 Task: Look for space in Kasrāwad, India from 3rd August, 2023 to 17th August, 2023 for 3 adults, 1 child in price range Rs.3000 to Rs.15000. Place can be entire place with 3 bedrooms having 4 beds and 2 bathrooms. Property type can be house, flat, guest house. Amenities needed are: wifi. Booking option can be shelf check-in. Required host language is English.
Action: Mouse moved to (483, 86)
Screenshot: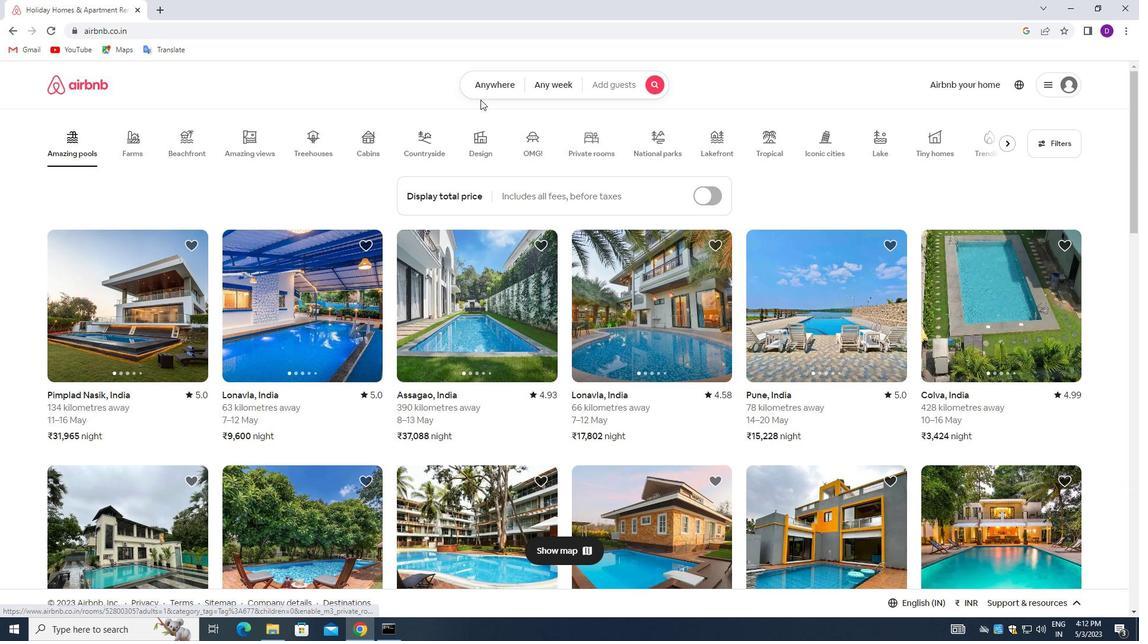 
Action: Mouse pressed left at (483, 86)
Screenshot: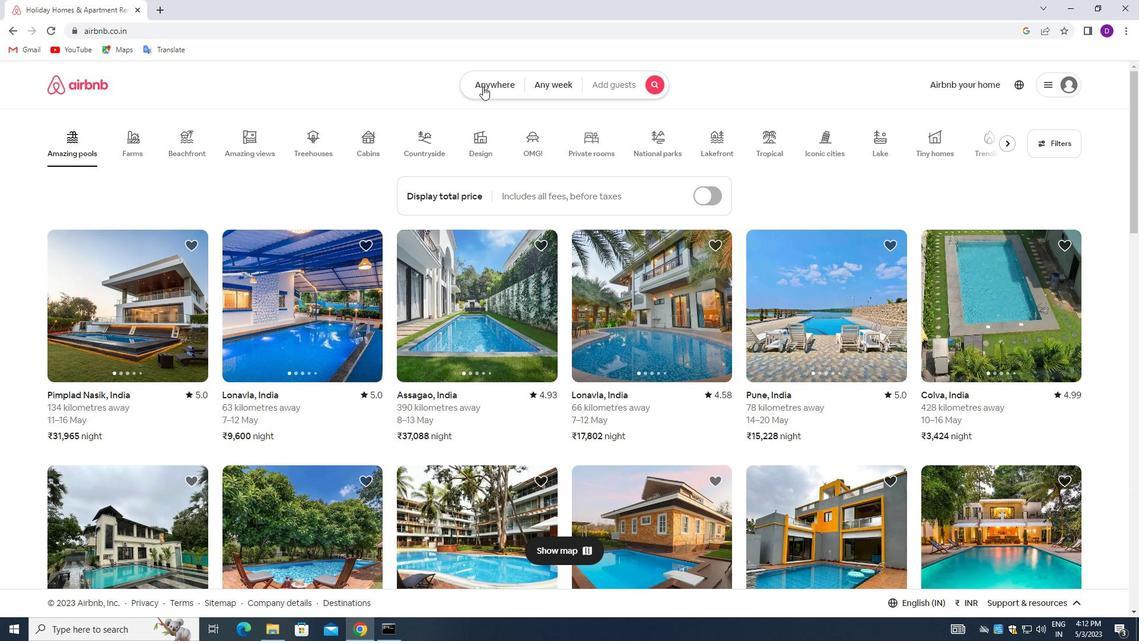
Action: Mouse moved to (372, 133)
Screenshot: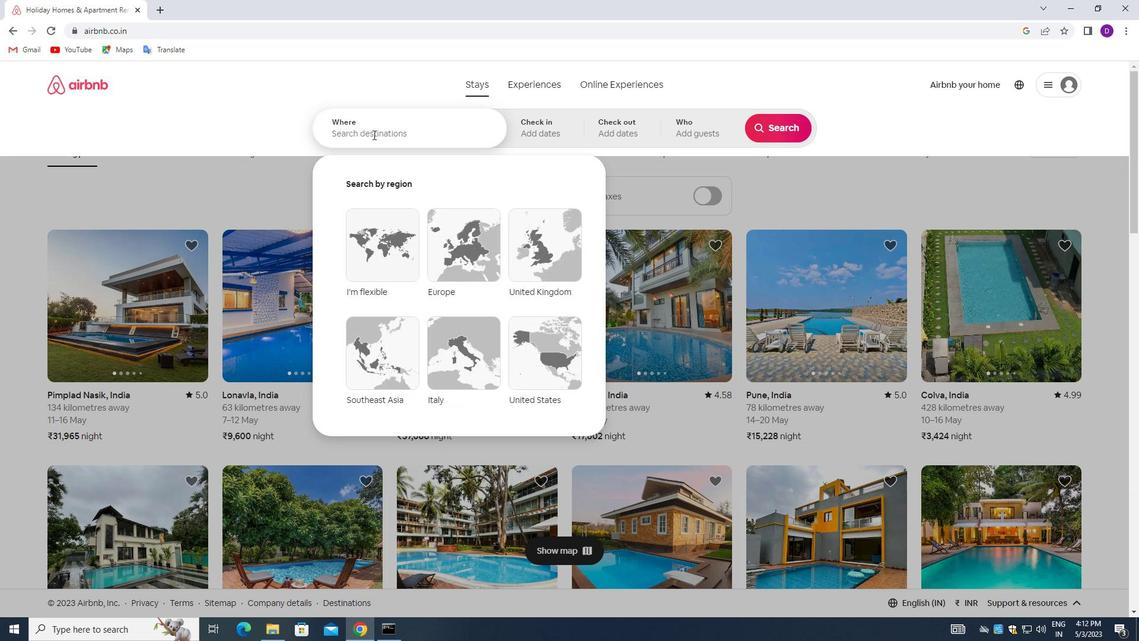 
Action: Mouse pressed left at (372, 133)
Screenshot: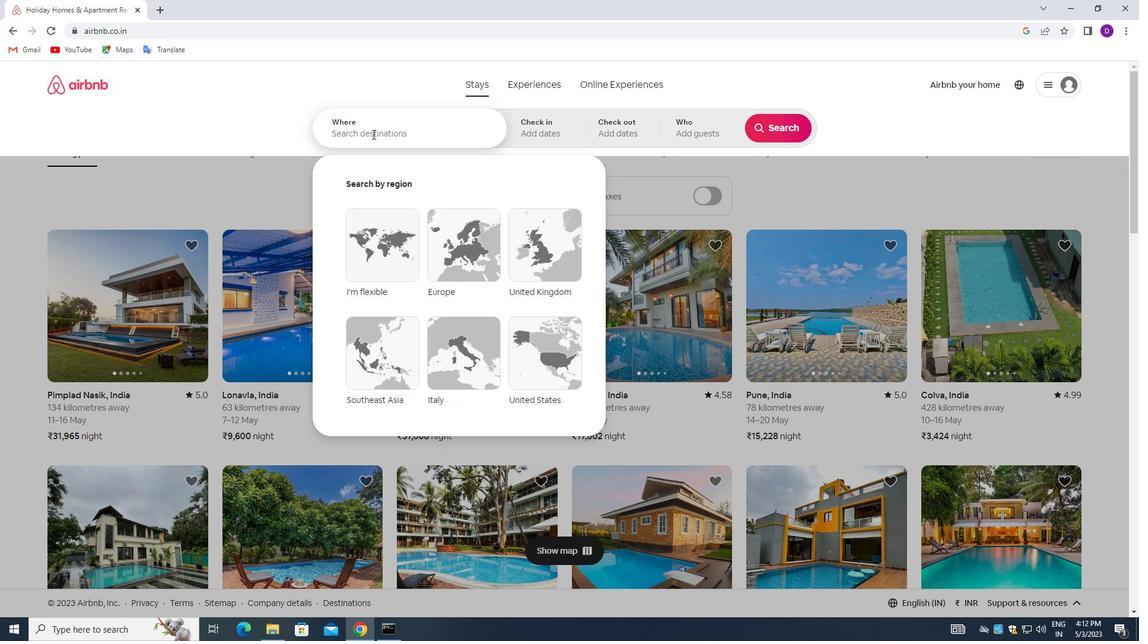 
Action: Mouse moved to (269, 129)
Screenshot: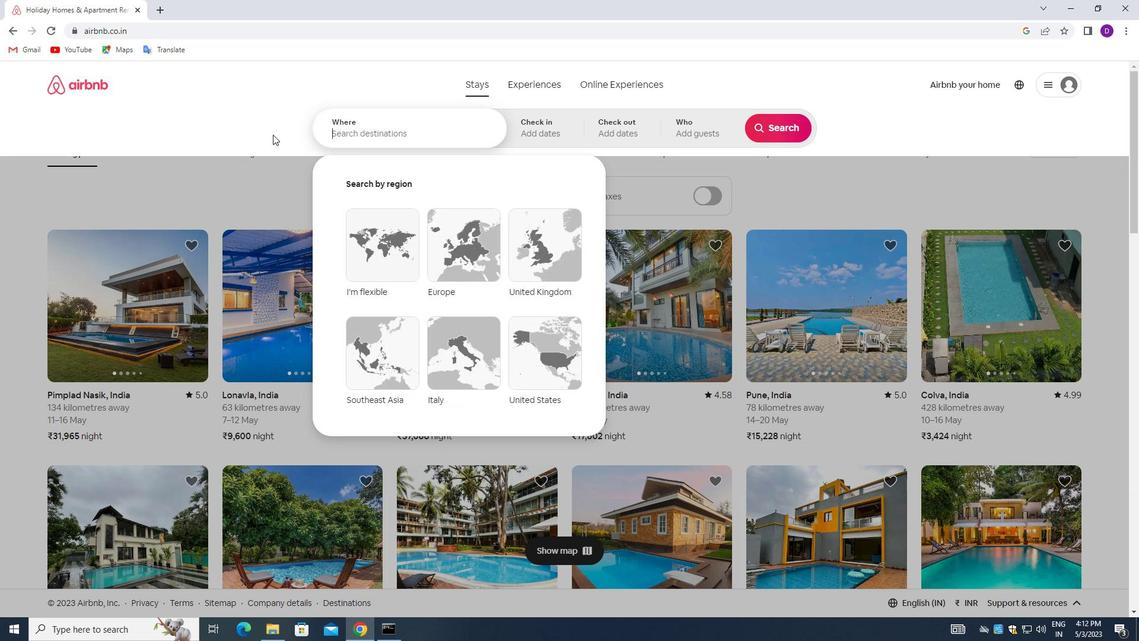 
Action: Key pressed <Key.shift>KASRAWAD,<Key.space><Key.shift>INDIA<Key.enter>
Screenshot: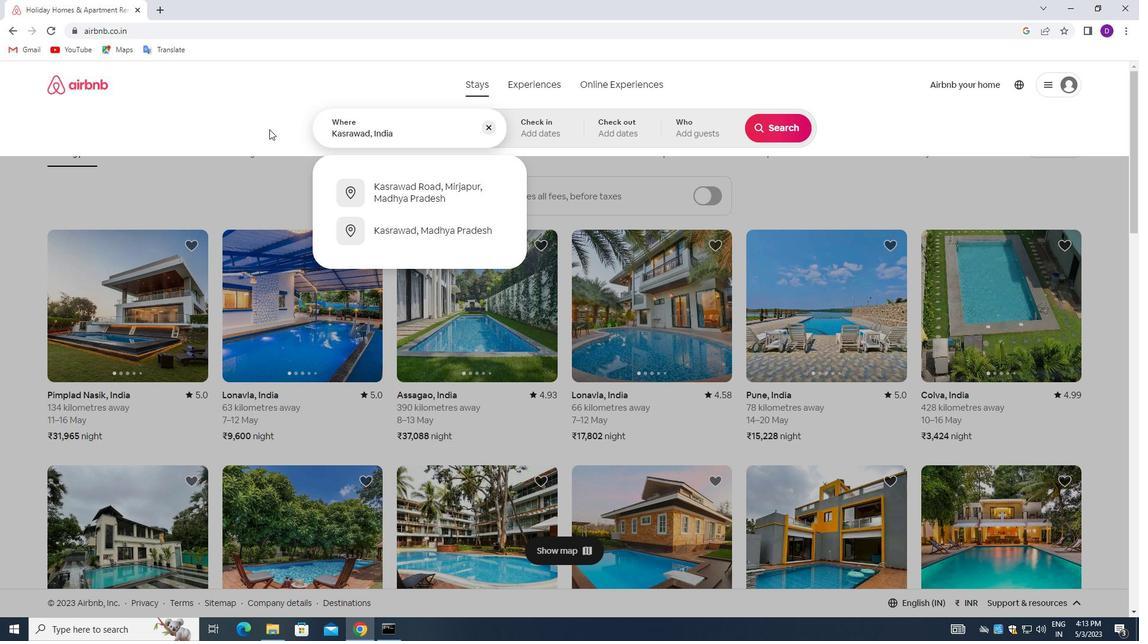 
Action: Mouse moved to (773, 226)
Screenshot: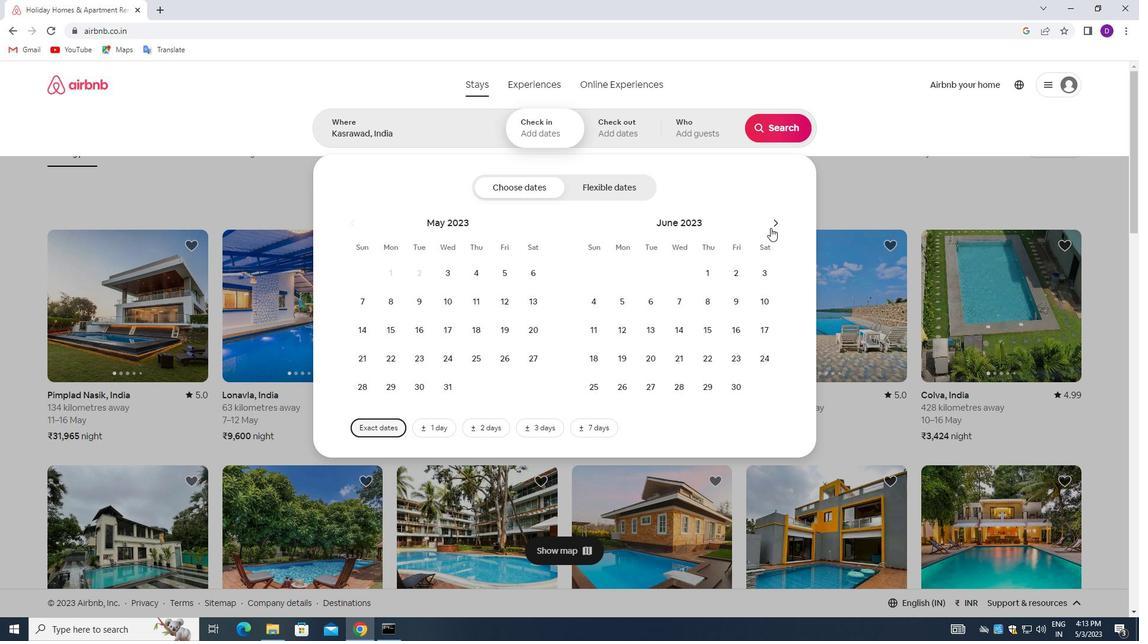
Action: Mouse pressed left at (773, 226)
Screenshot: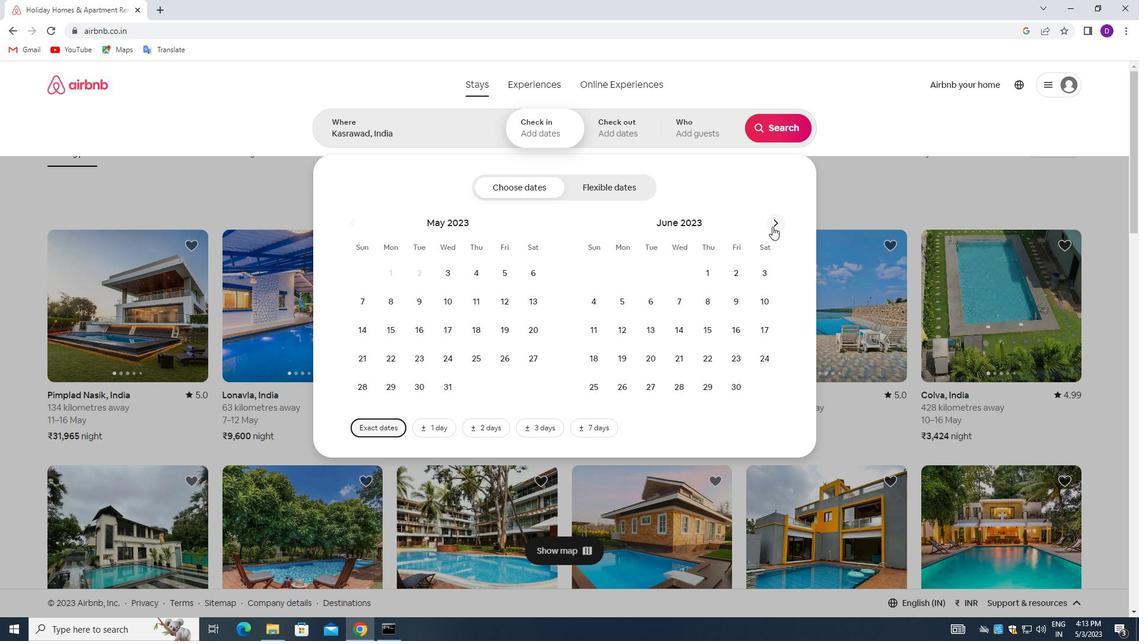 
Action: Mouse pressed left at (773, 226)
Screenshot: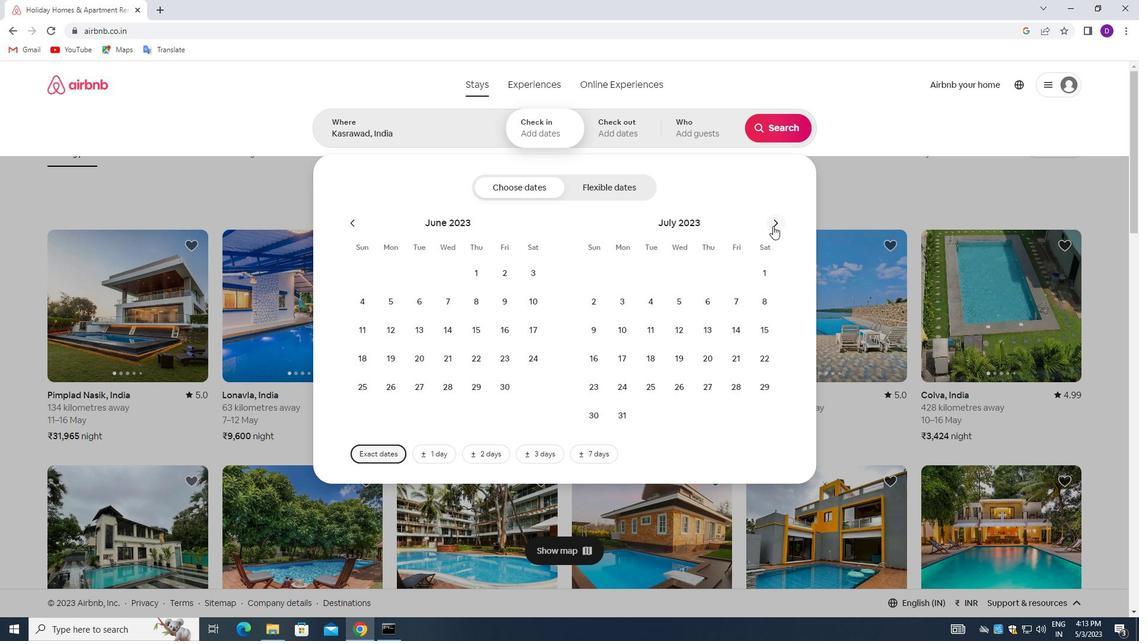 
Action: Mouse moved to (707, 274)
Screenshot: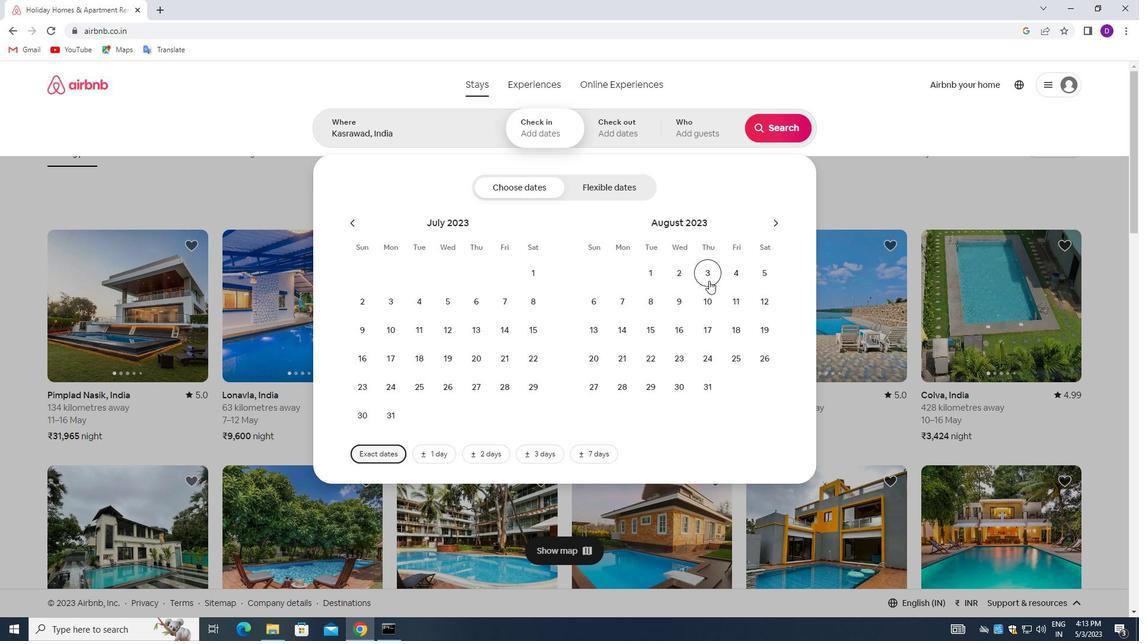 
Action: Mouse pressed left at (707, 274)
Screenshot: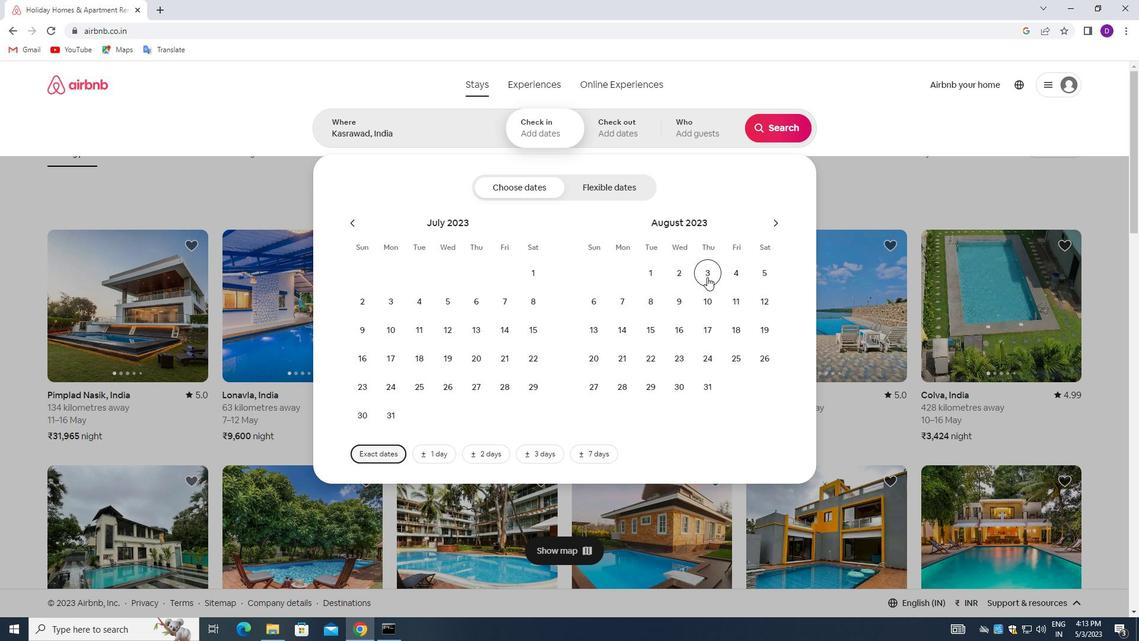 
Action: Mouse moved to (711, 324)
Screenshot: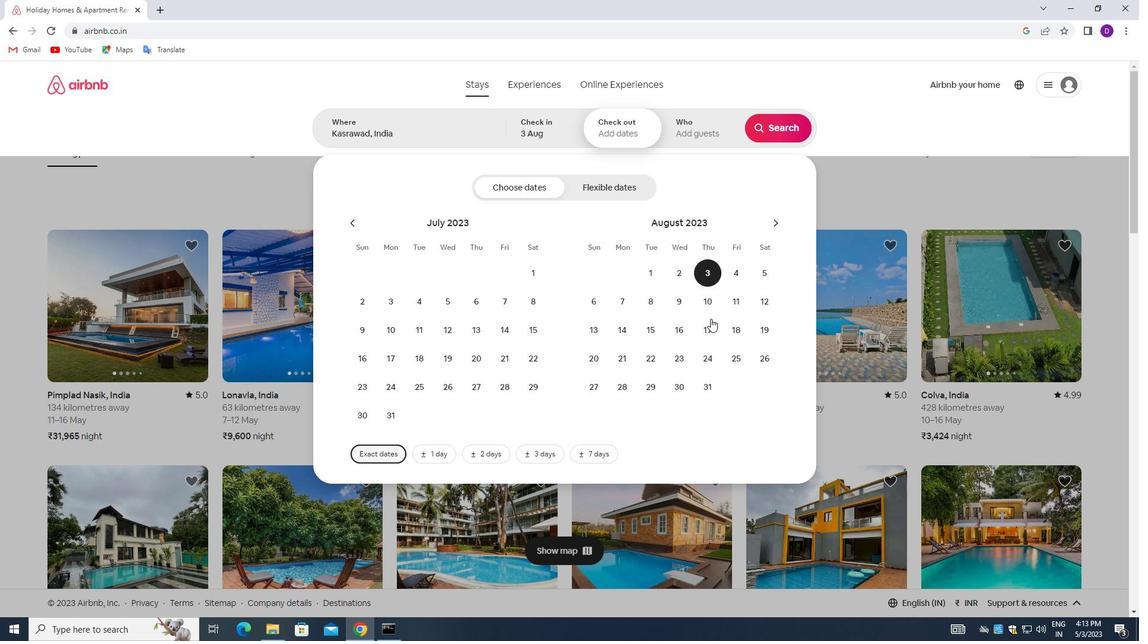 
Action: Mouse pressed left at (711, 324)
Screenshot: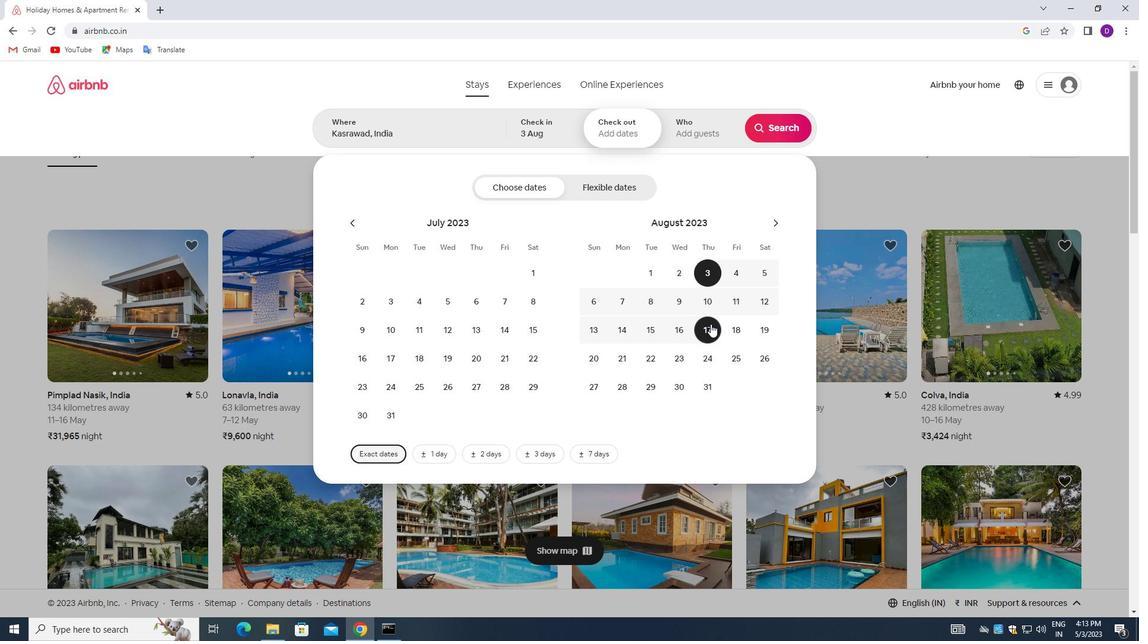 
Action: Mouse moved to (685, 128)
Screenshot: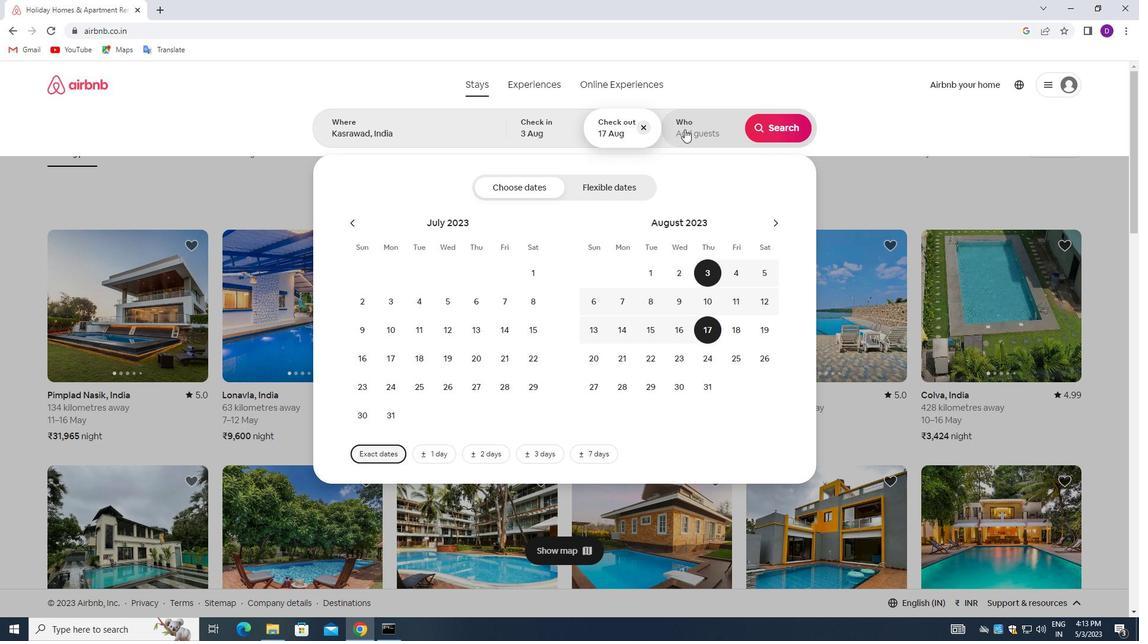 
Action: Mouse pressed left at (685, 128)
Screenshot: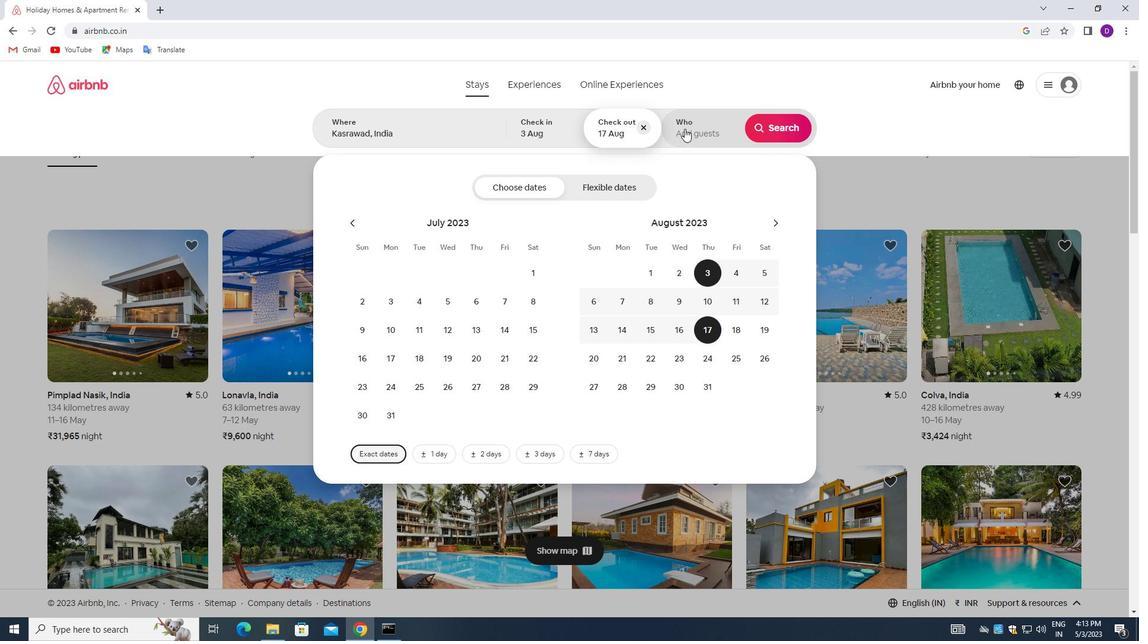 
Action: Mouse moved to (785, 193)
Screenshot: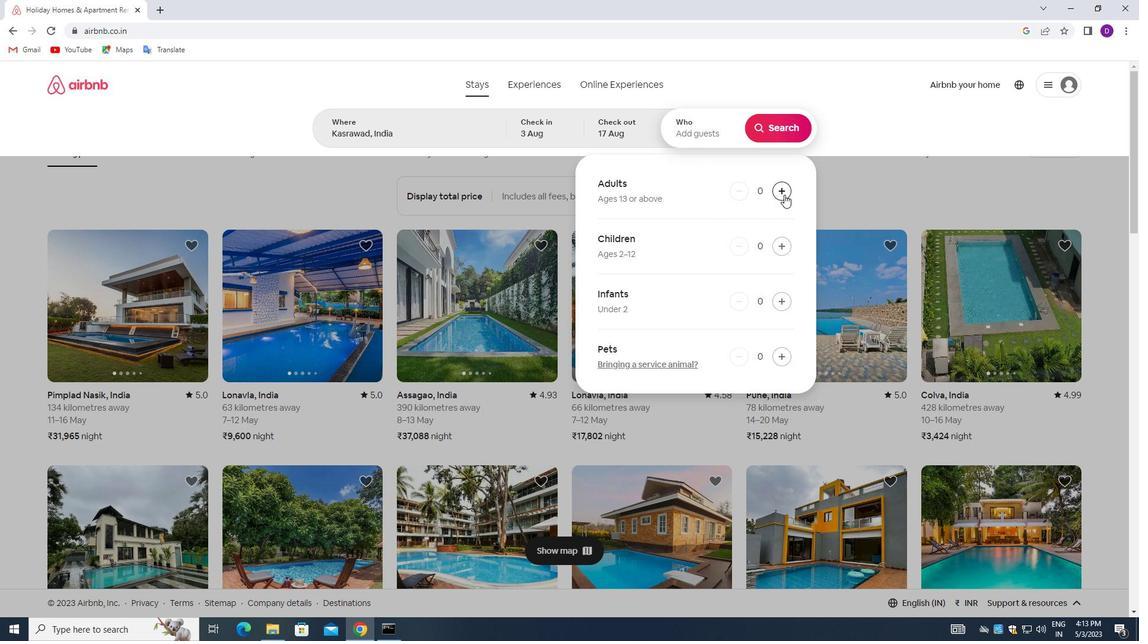 
Action: Mouse pressed left at (785, 193)
Screenshot: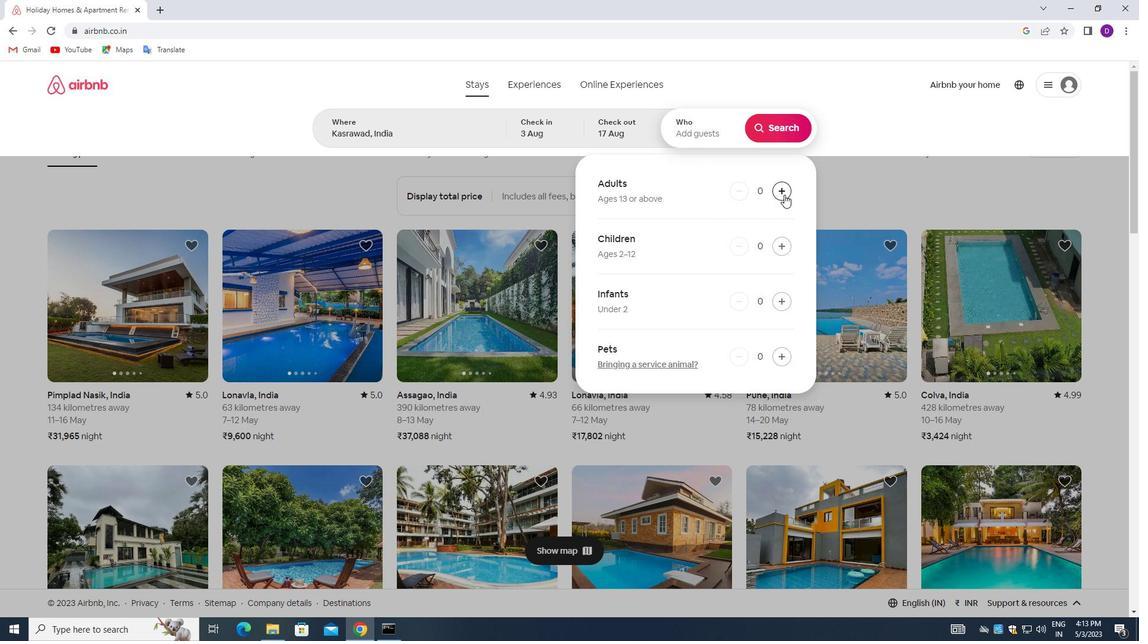 
Action: Mouse pressed left at (785, 193)
Screenshot: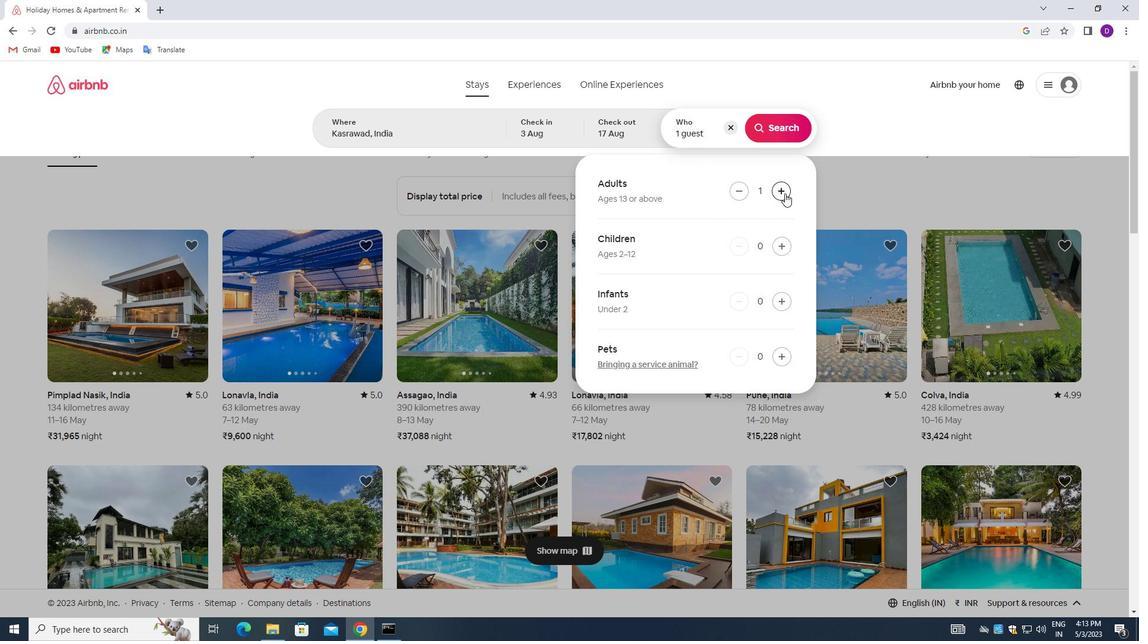 
Action: Mouse pressed left at (785, 193)
Screenshot: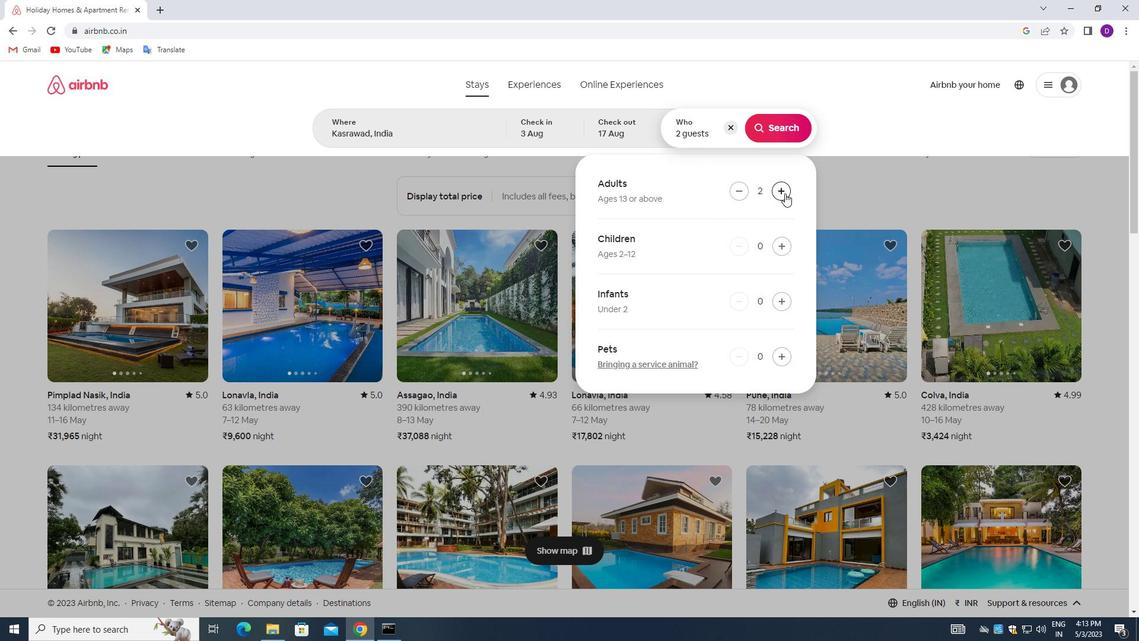 
Action: Mouse moved to (777, 245)
Screenshot: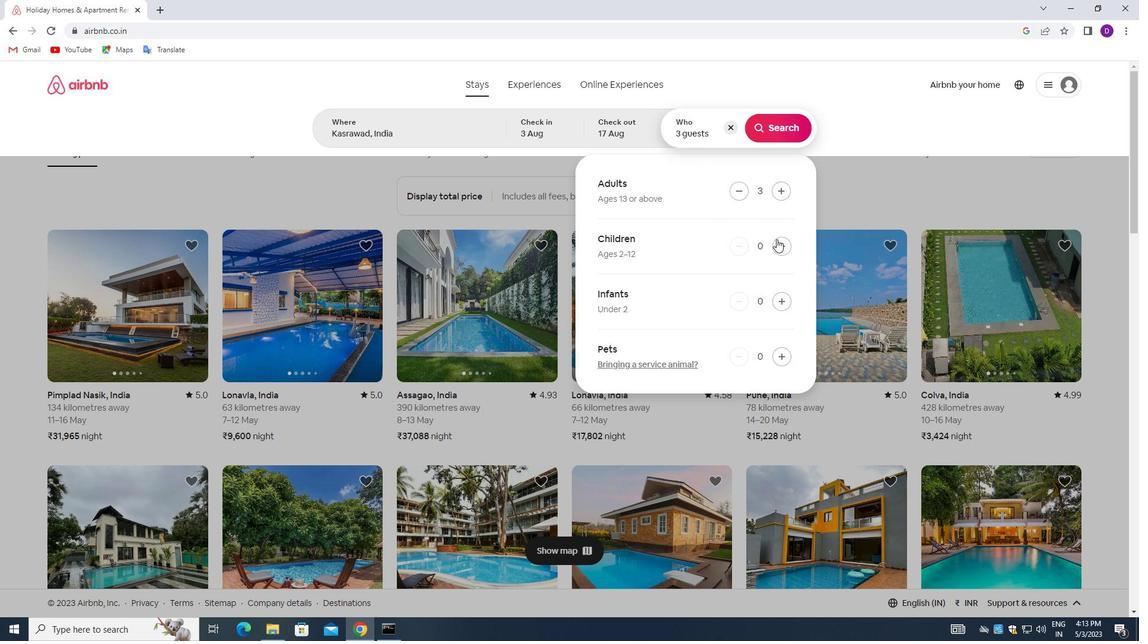 
Action: Mouse pressed left at (777, 245)
Screenshot: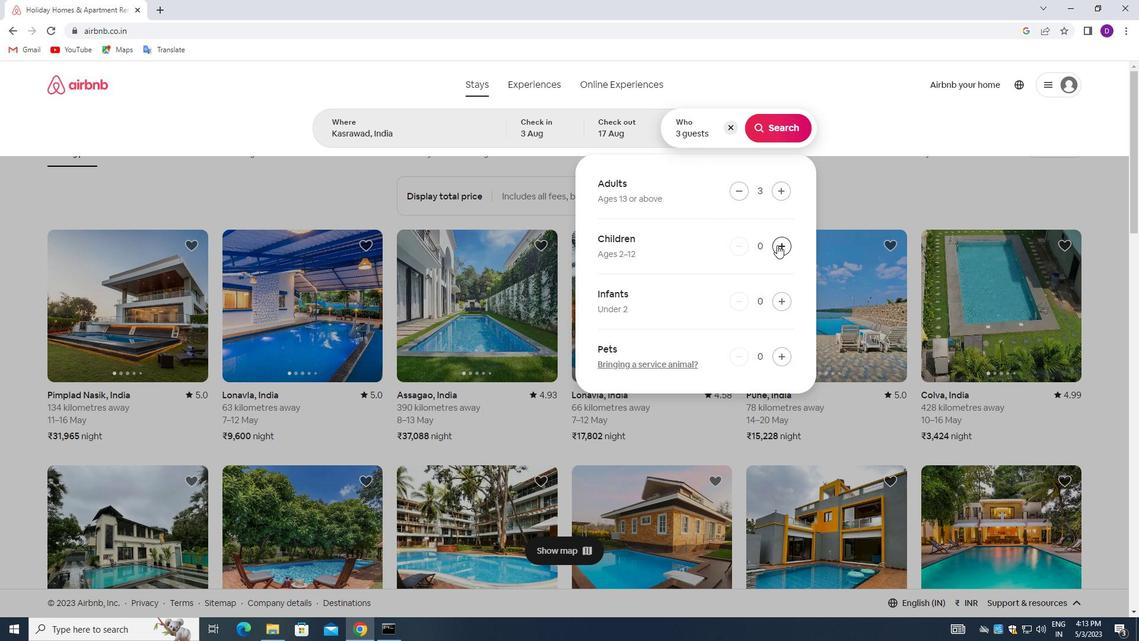 
Action: Mouse moved to (777, 125)
Screenshot: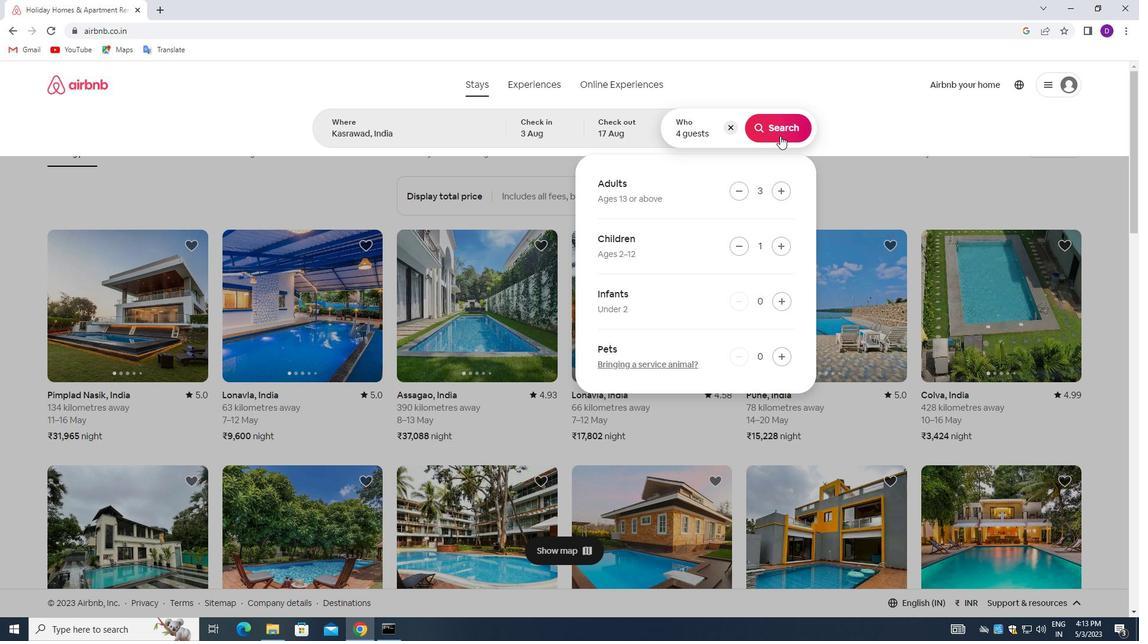 
Action: Mouse pressed left at (777, 125)
Screenshot: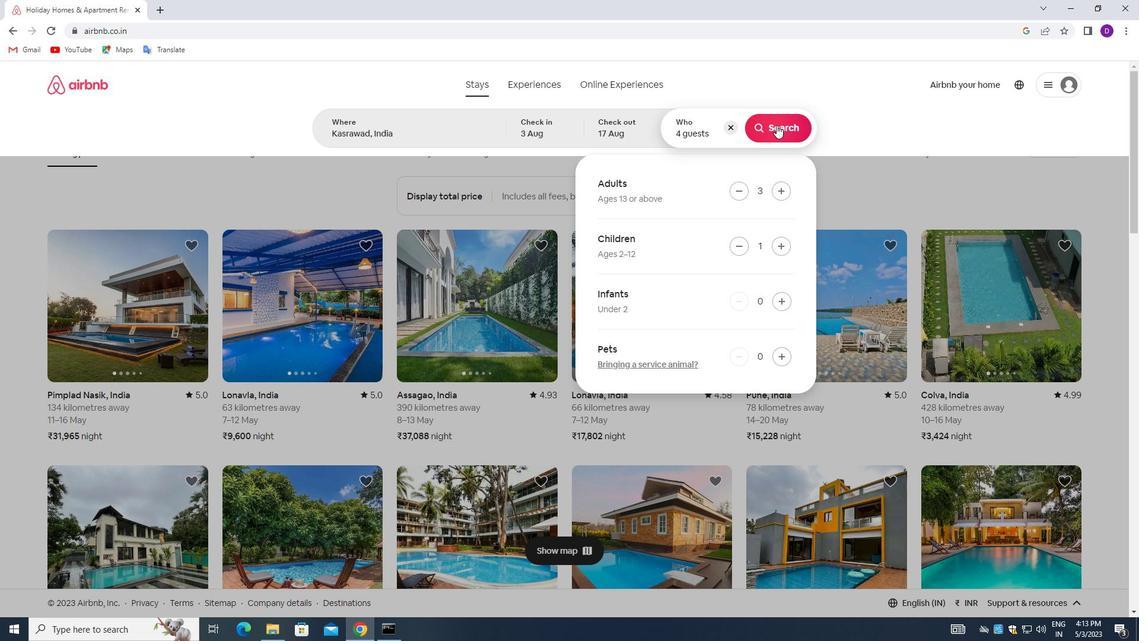 
Action: Mouse moved to (1074, 130)
Screenshot: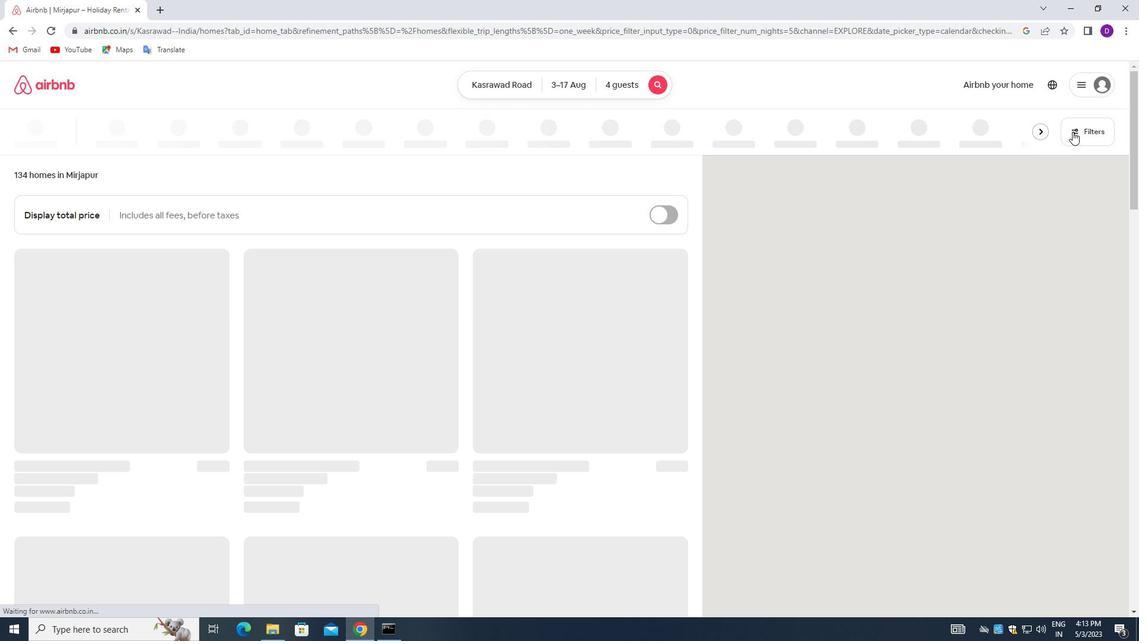 
Action: Mouse pressed left at (1074, 130)
Screenshot: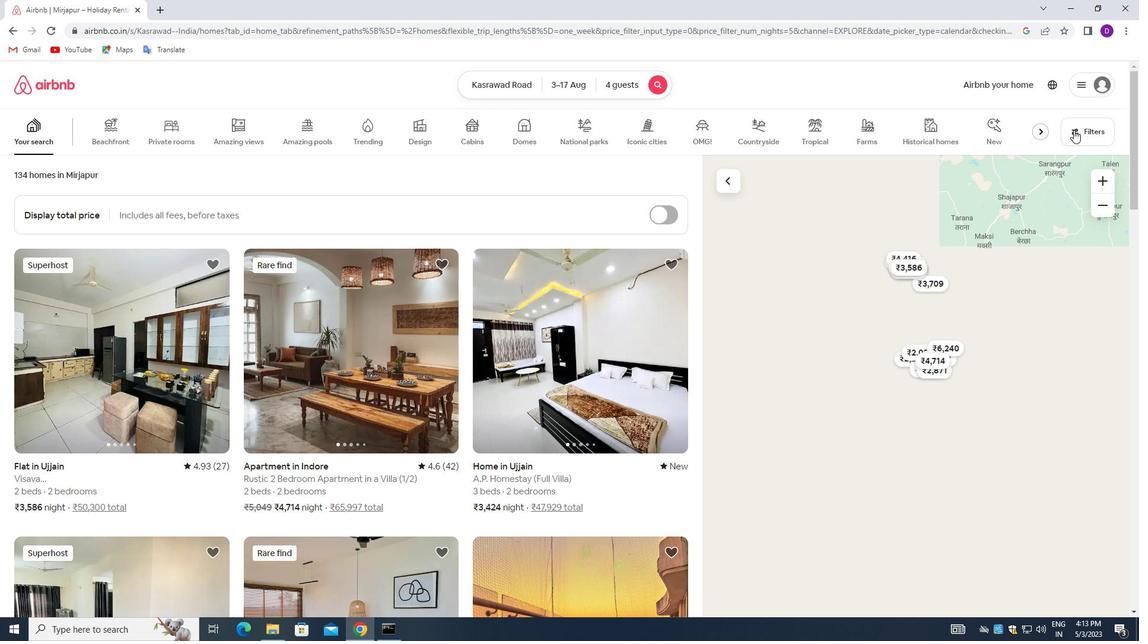 
Action: Mouse moved to (424, 283)
Screenshot: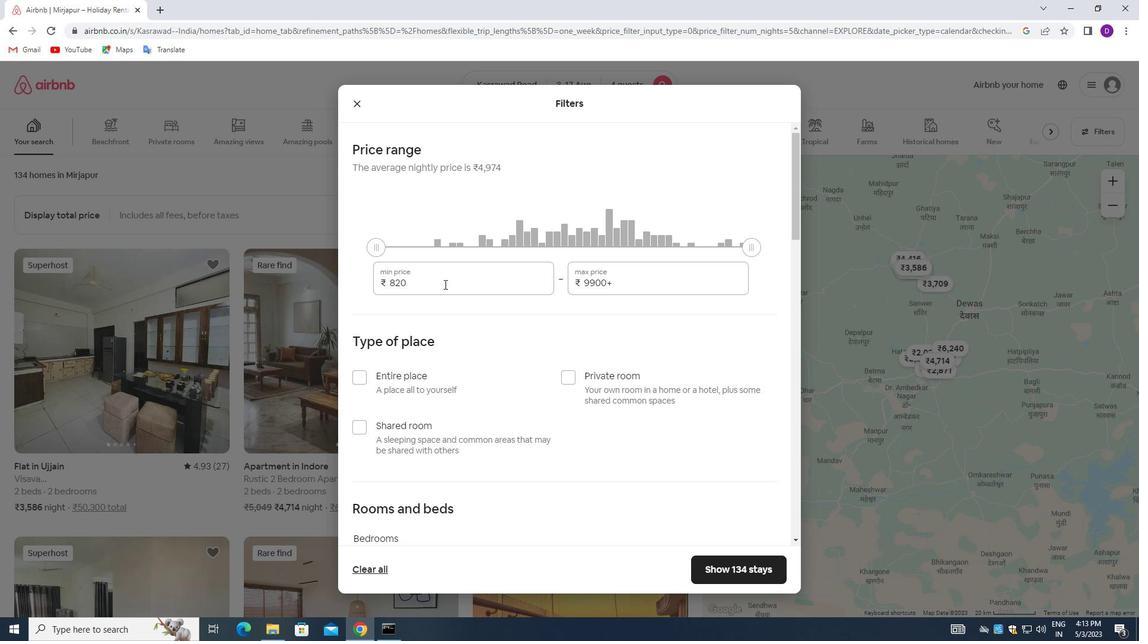 
Action: Mouse pressed left at (424, 283)
Screenshot: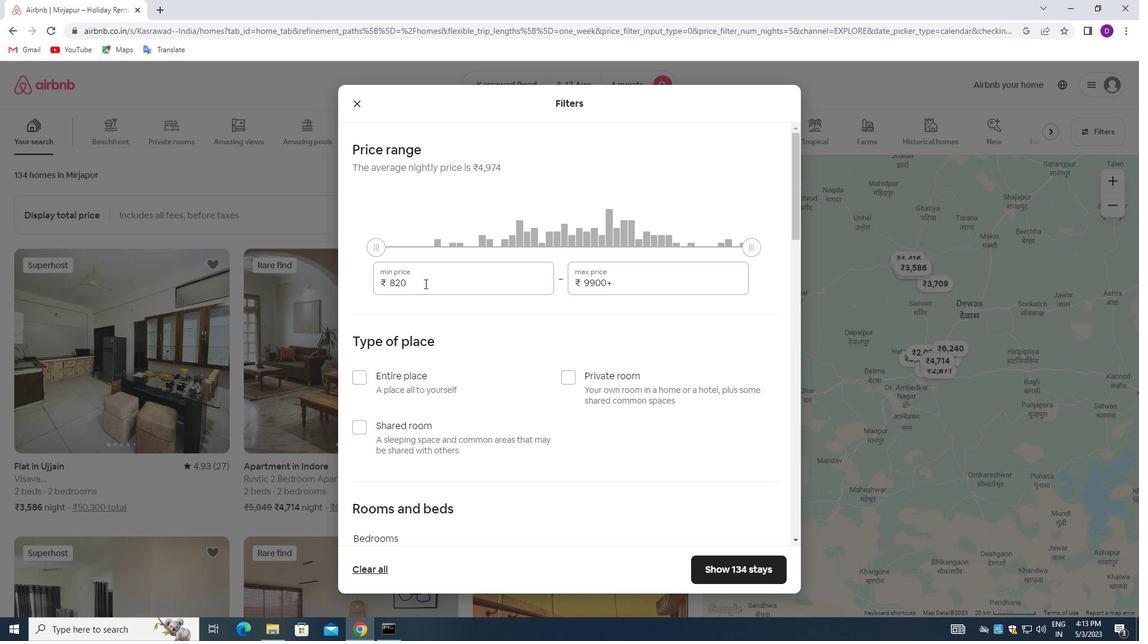 
Action: Mouse pressed left at (424, 283)
Screenshot: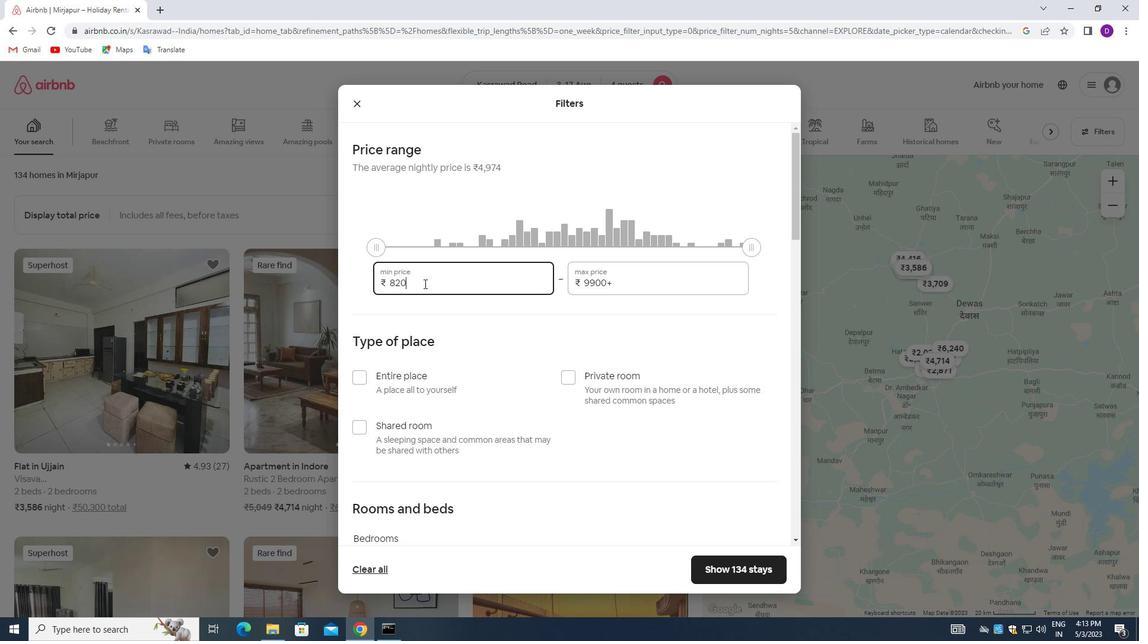 
Action: Key pressed 3000<Key.tab>15000
Screenshot: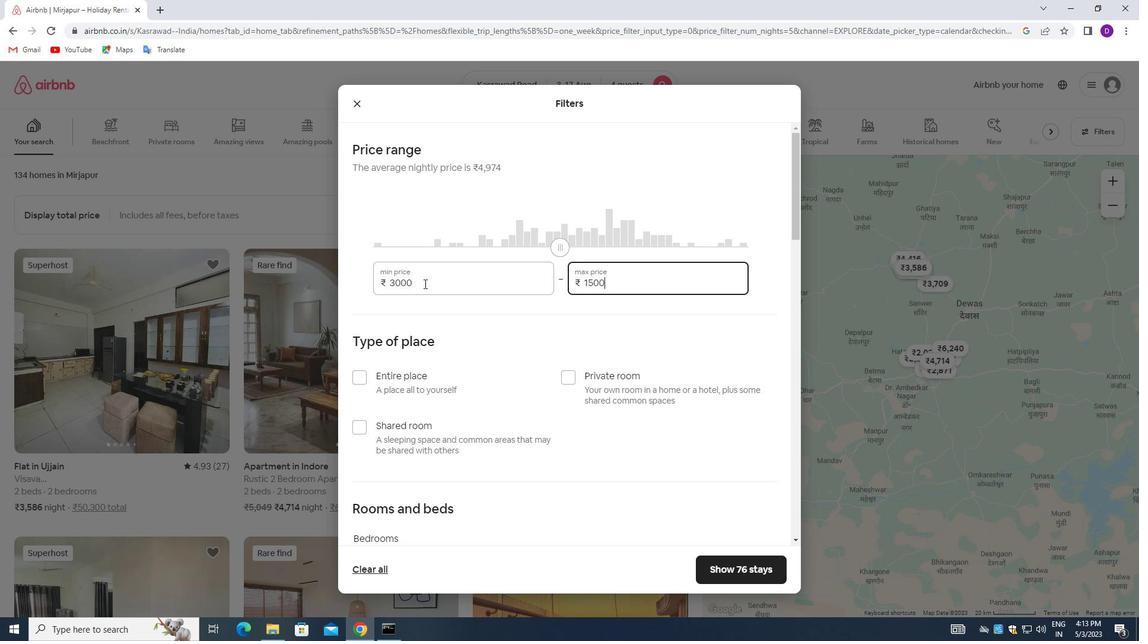 
Action: Mouse moved to (424, 286)
Screenshot: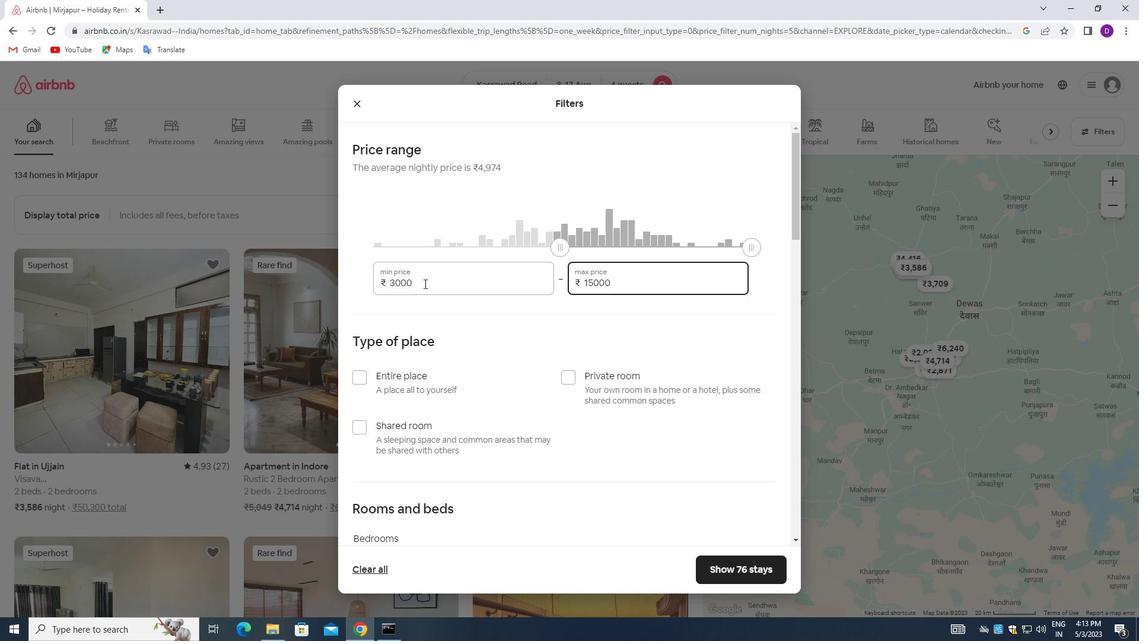 
Action: Mouse scrolled (424, 286) with delta (0, 0)
Screenshot: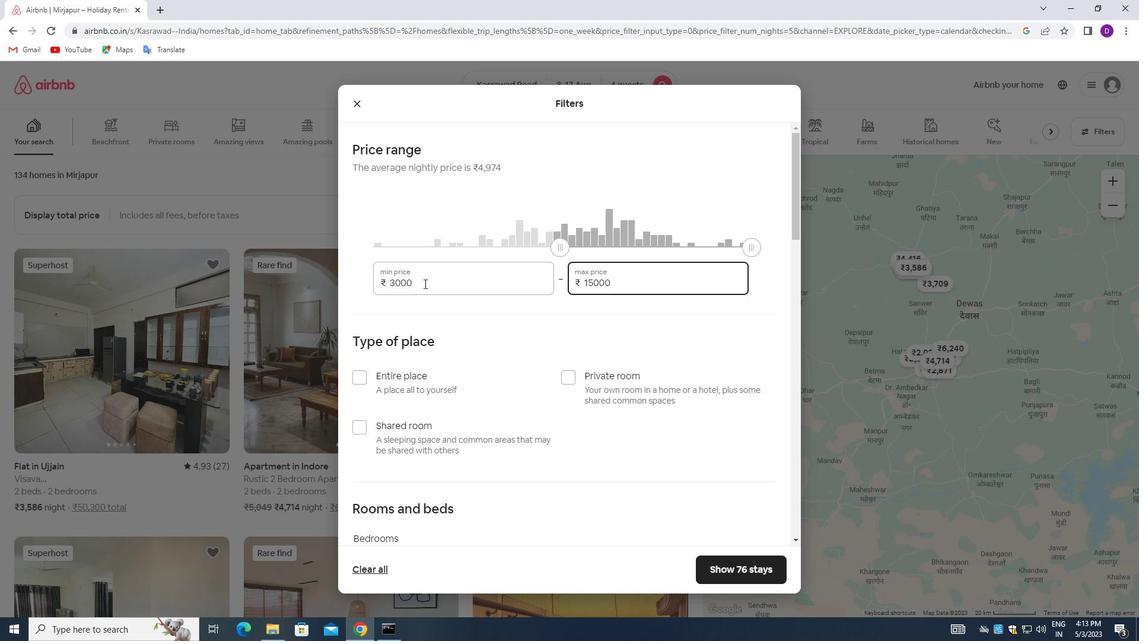 
Action: Mouse moved to (425, 290)
Screenshot: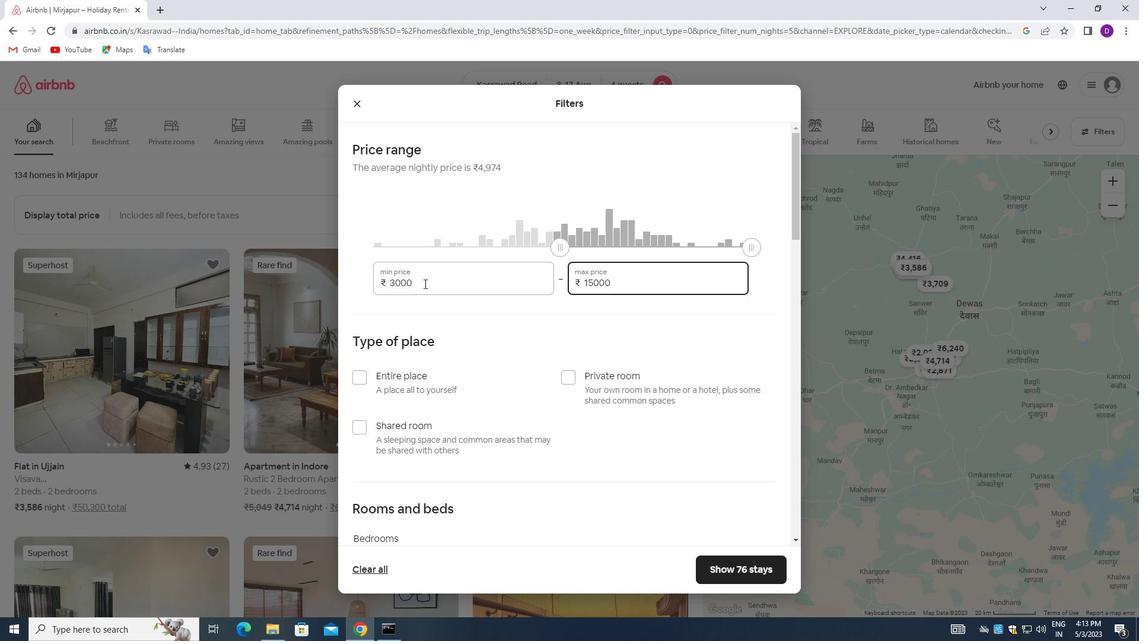 
Action: Mouse scrolled (425, 289) with delta (0, 0)
Screenshot: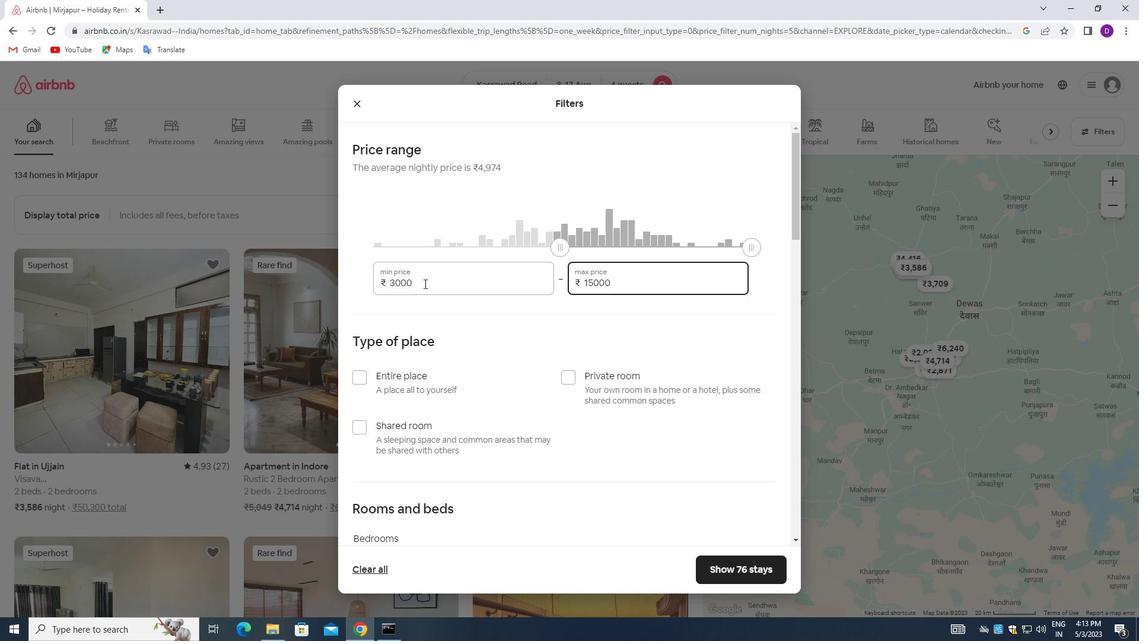 
Action: Mouse moved to (356, 254)
Screenshot: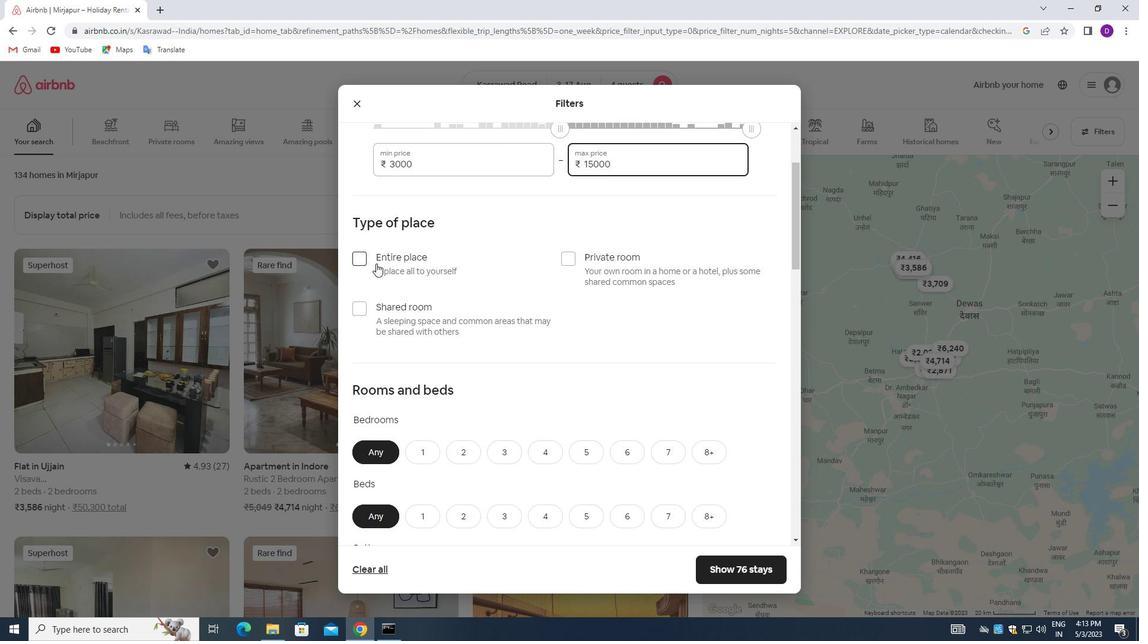 
Action: Mouse pressed left at (356, 254)
Screenshot: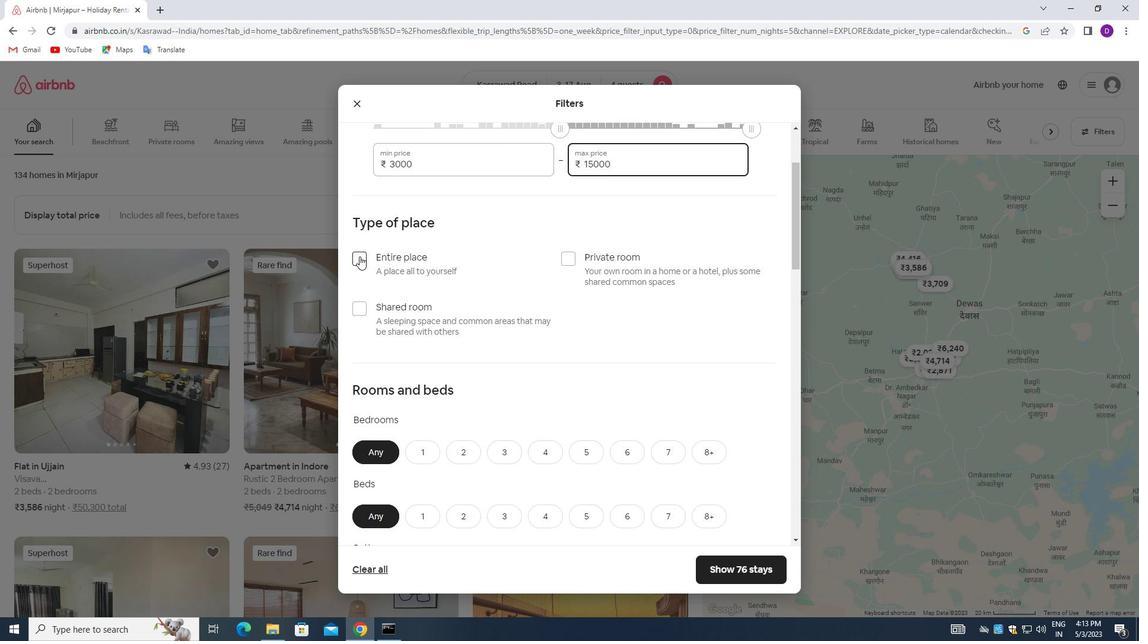 
Action: Mouse moved to (491, 272)
Screenshot: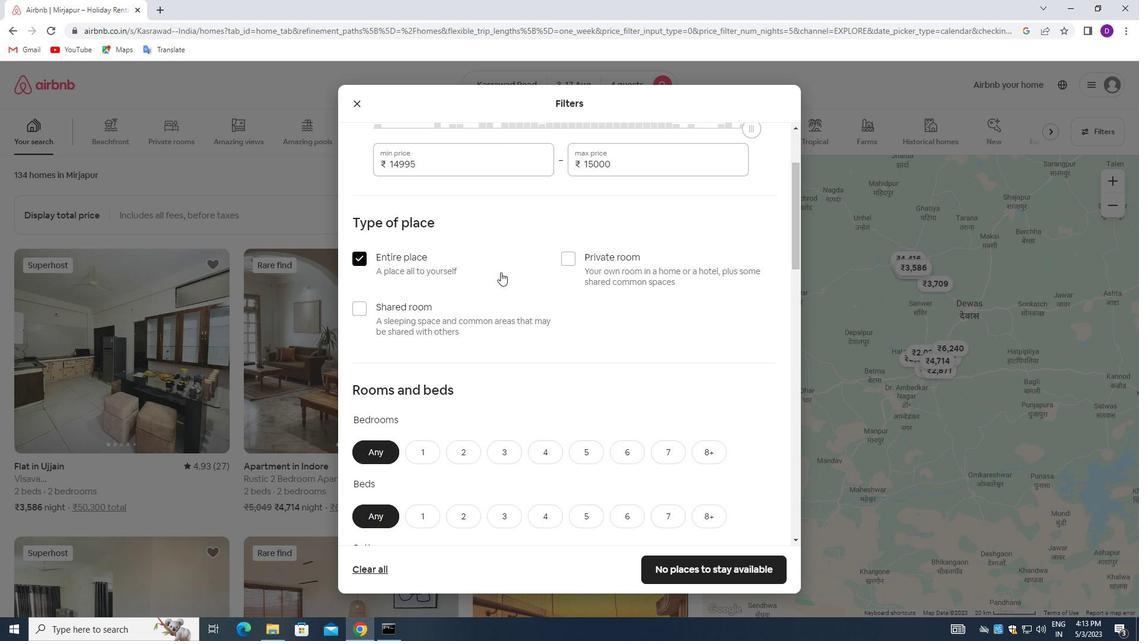 
Action: Mouse scrolled (491, 271) with delta (0, 0)
Screenshot: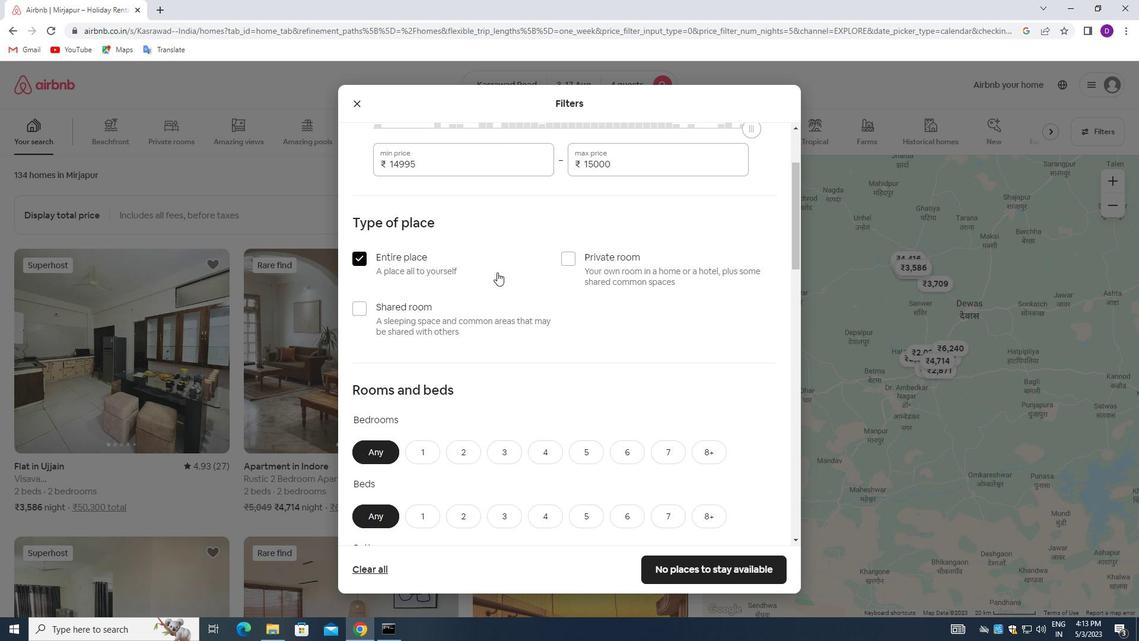 
Action: Mouse scrolled (491, 271) with delta (0, 0)
Screenshot: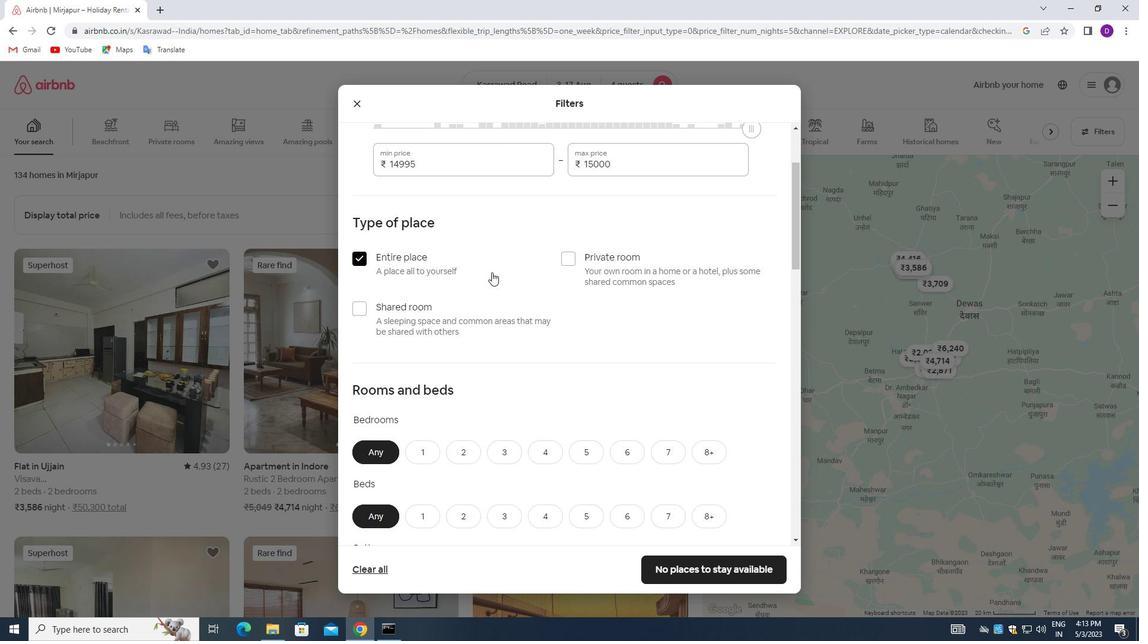 
Action: Mouse scrolled (491, 271) with delta (0, 0)
Screenshot: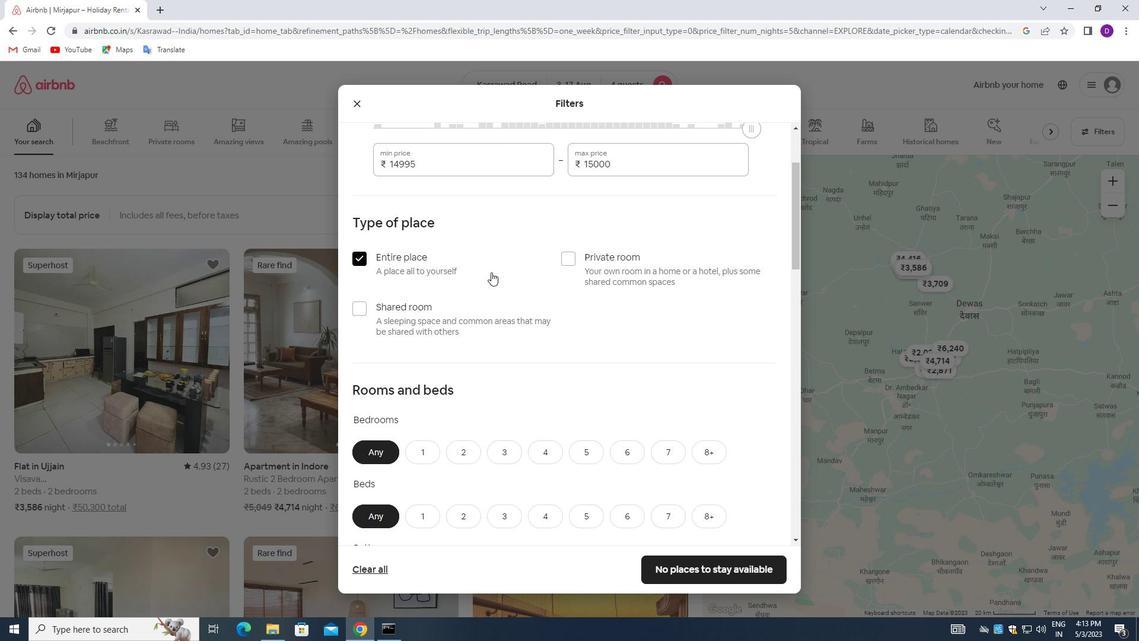 
Action: Mouse moved to (504, 272)
Screenshot: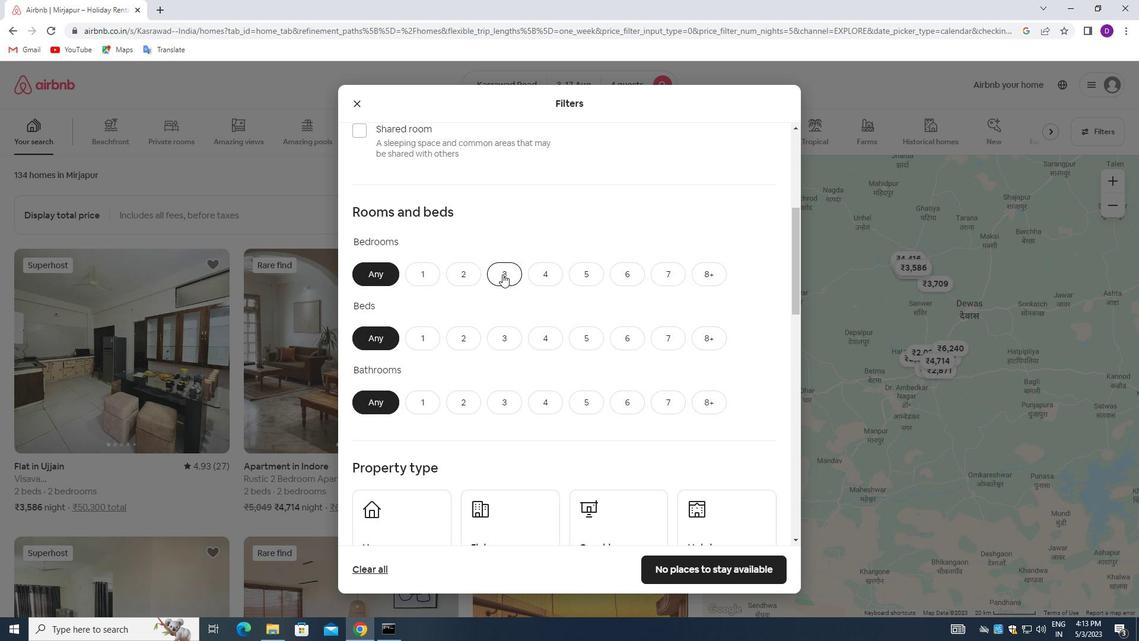 
Action: Mouse pressed left at (504, 272)
Screenshot: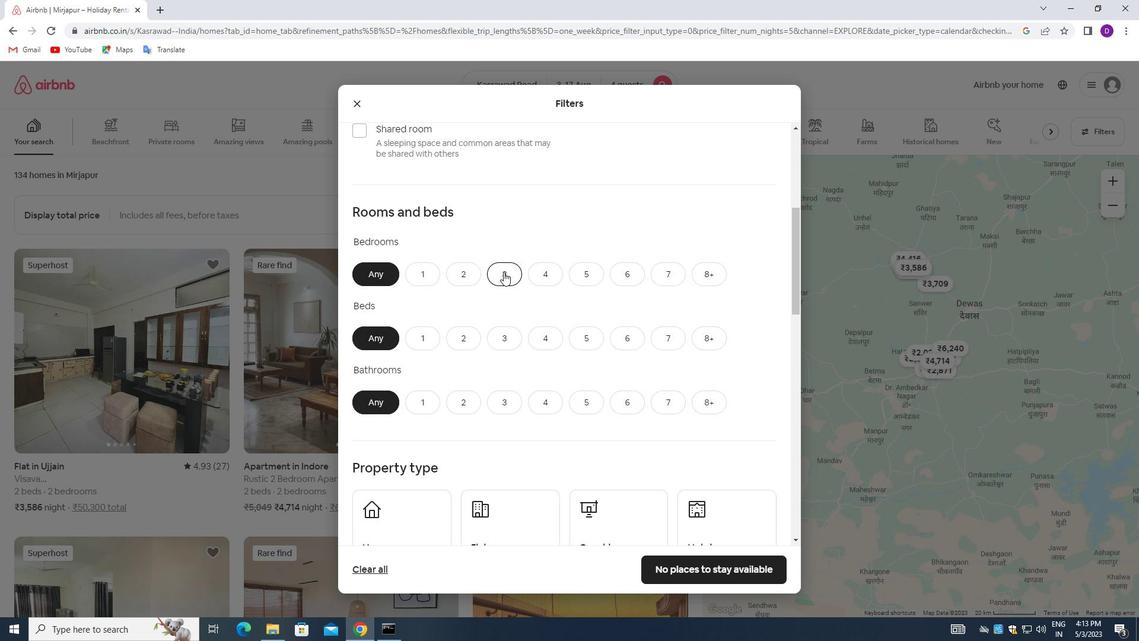 
Action: Mouse moved to (541, 332)
Screenshot: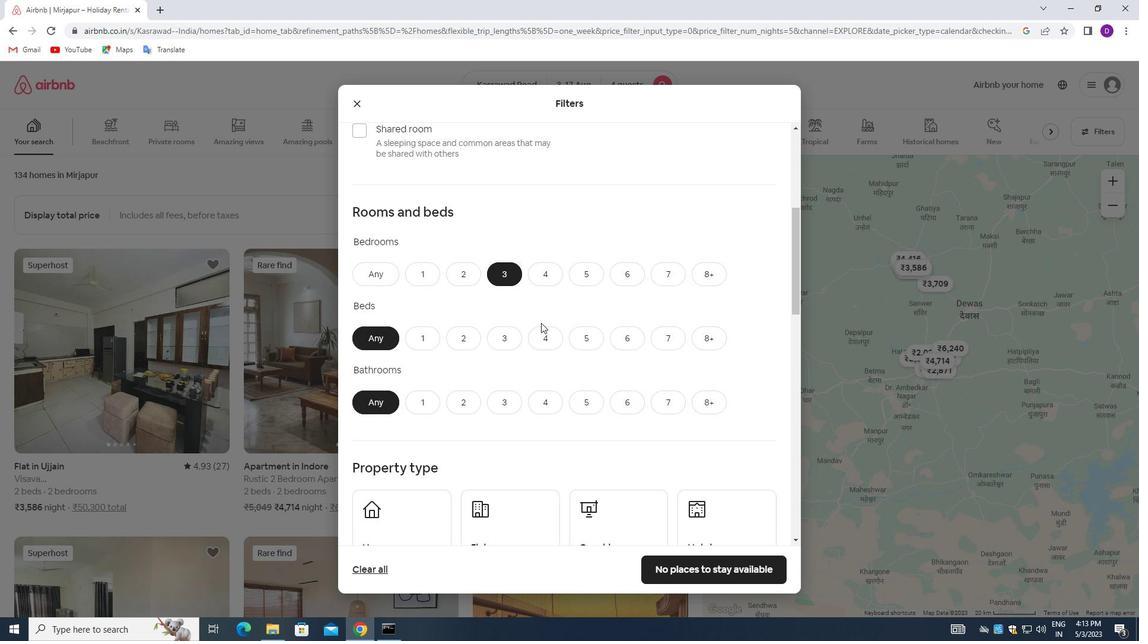 
Action: Mouse pressed left at (541, 332)
Screenshot: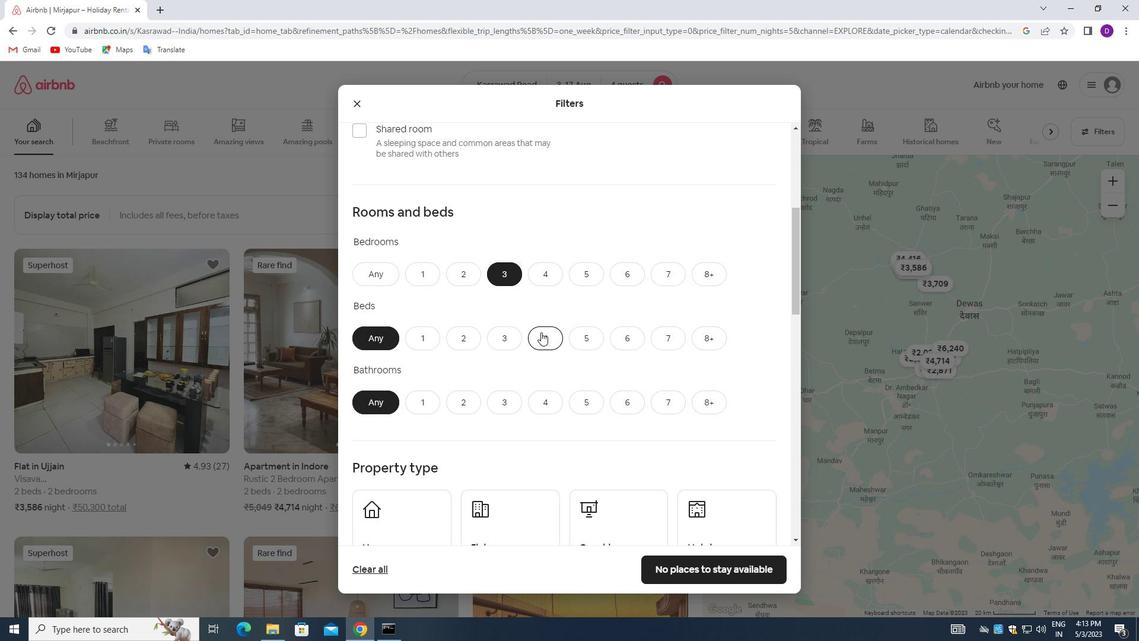 
Action: Mouse moved to (463, 392)
Screenshot: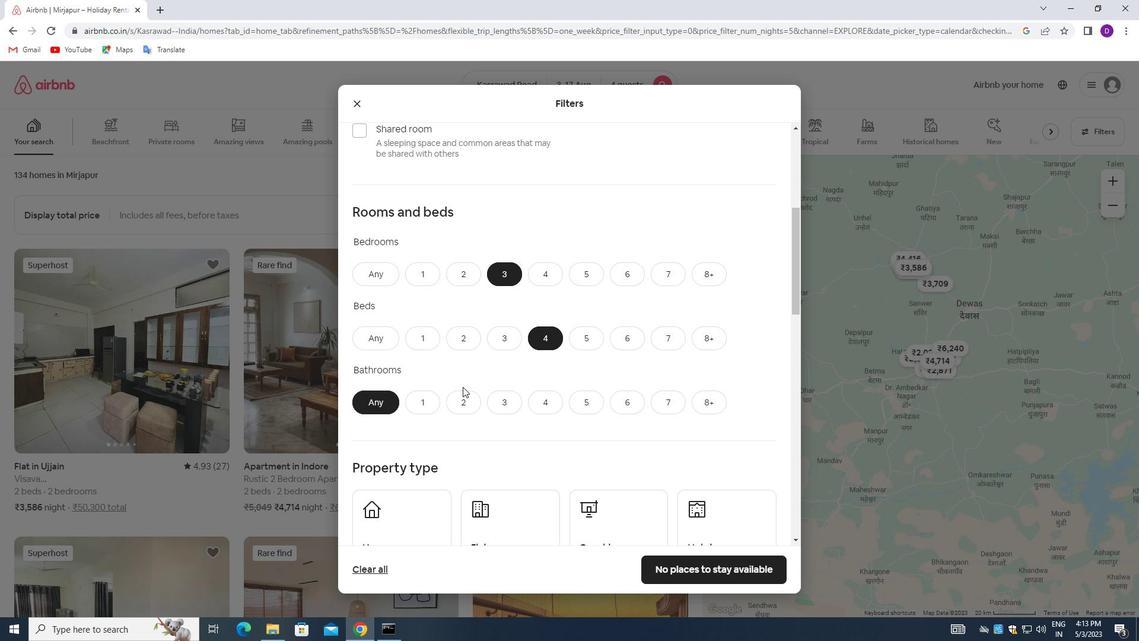 
Action: Mouse pressed left at (463, 392)
Screenshot: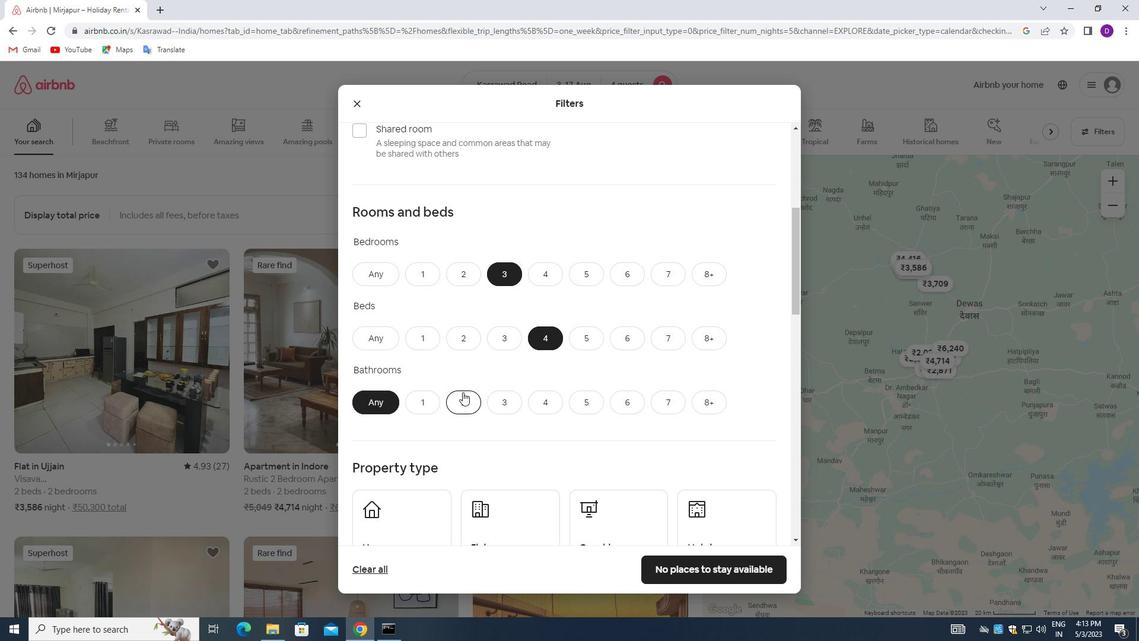 
Action: Mouse moved to (465, 374)
Screenshot: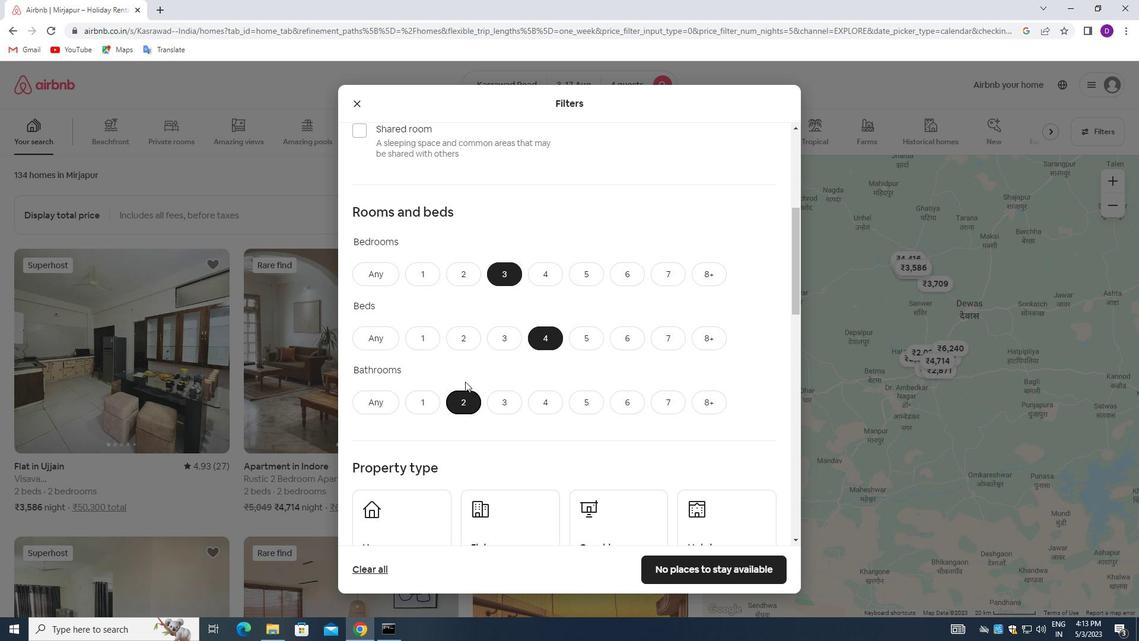 
Action: Mouse scrolled (465, 374) with delta (0, 0)
Screenshot: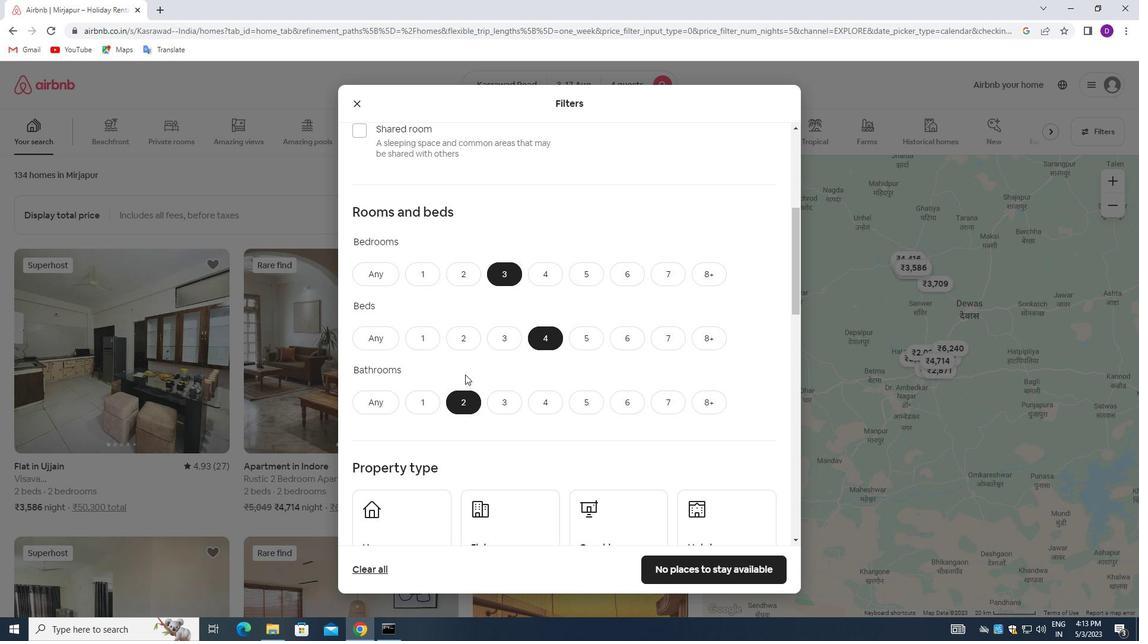 
Action: Mouse scrolled (465, 374) with delta (0, 0)
Screenshot: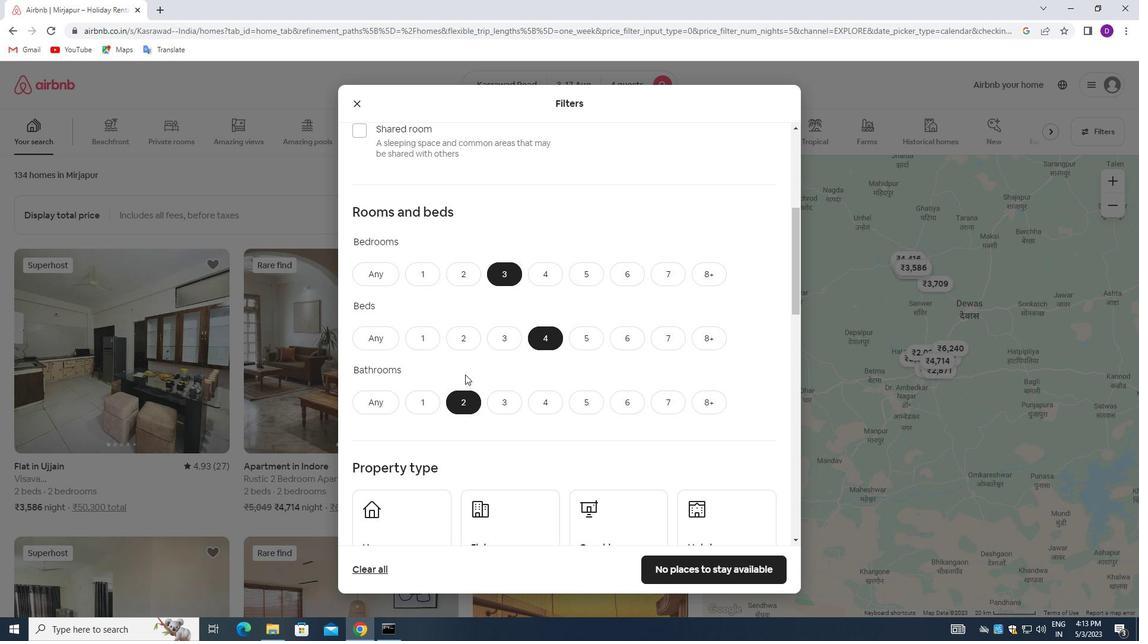 
Action: Mouse moved to (411, 397)
Screenshot: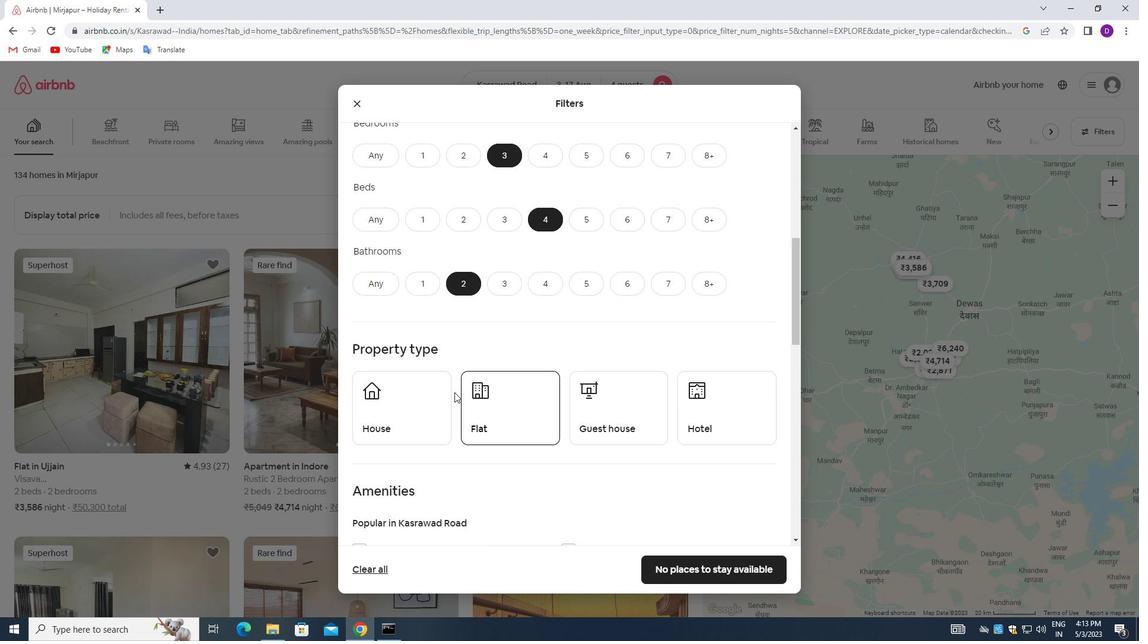 
Action: Mouse pressed left at (411, 397)
Screenshot: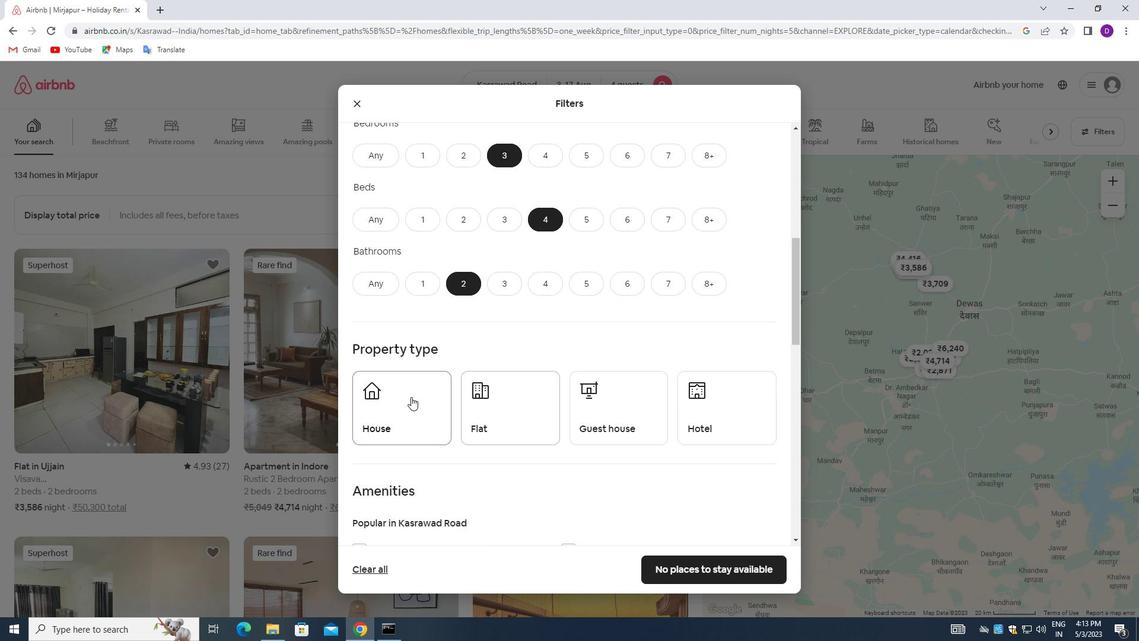 
Action: Mouse moved to (504, 410)
Screenshot: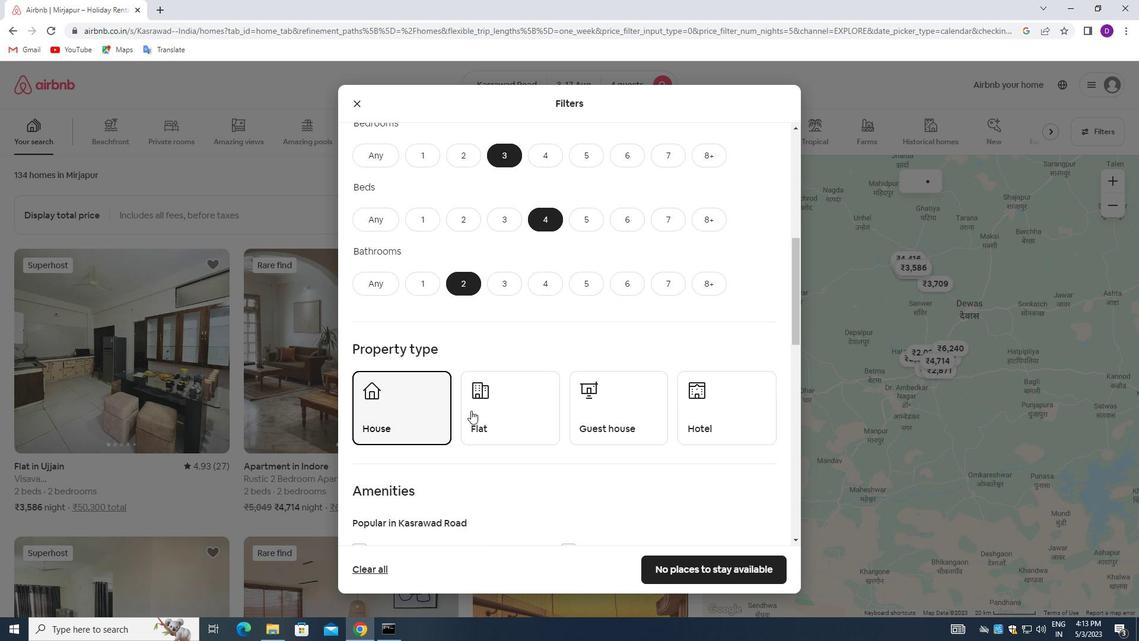 
Action: Mouse pressed left at (504, 410)
Screenshot: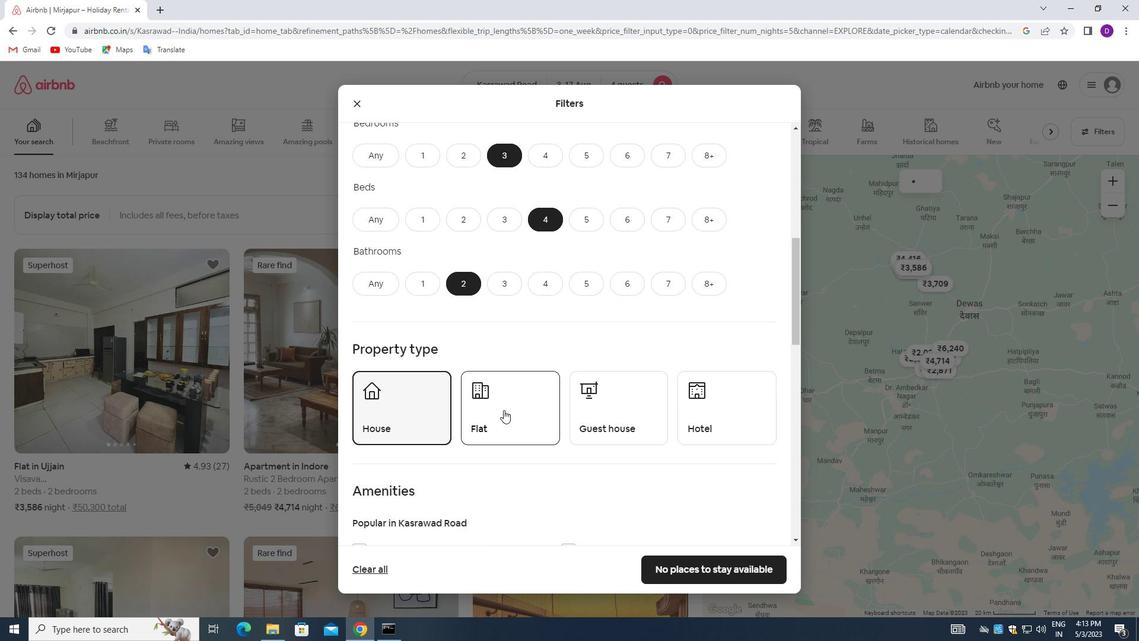 
Action: Mouse moved to (621, 400)
Screenshot: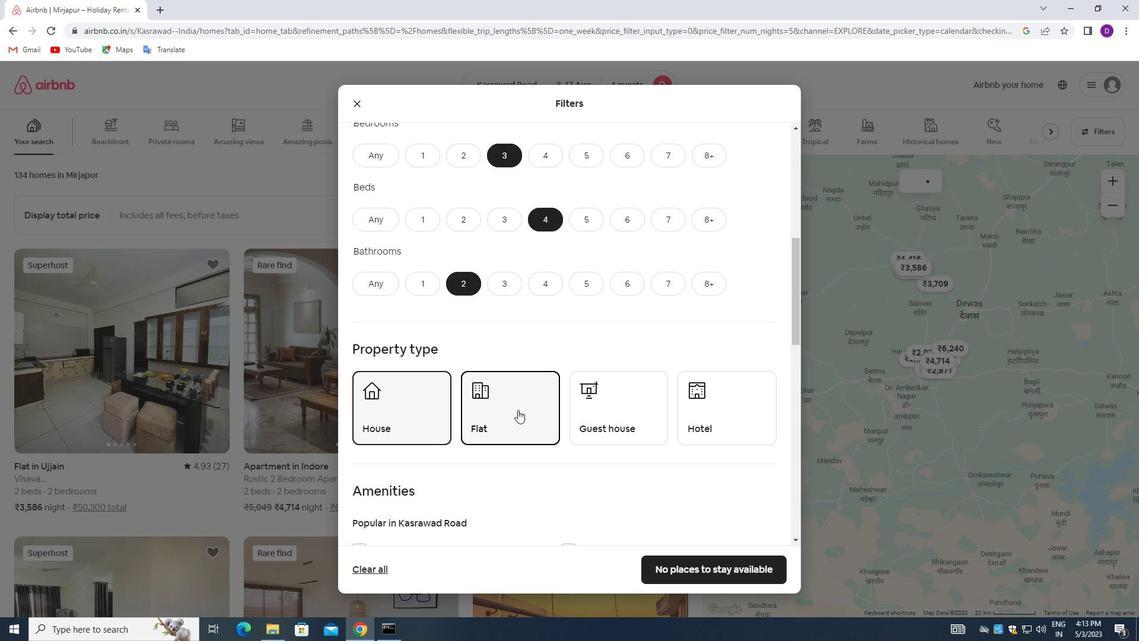 
Action: Mouse pressed left at (621, 400)
Screenshot: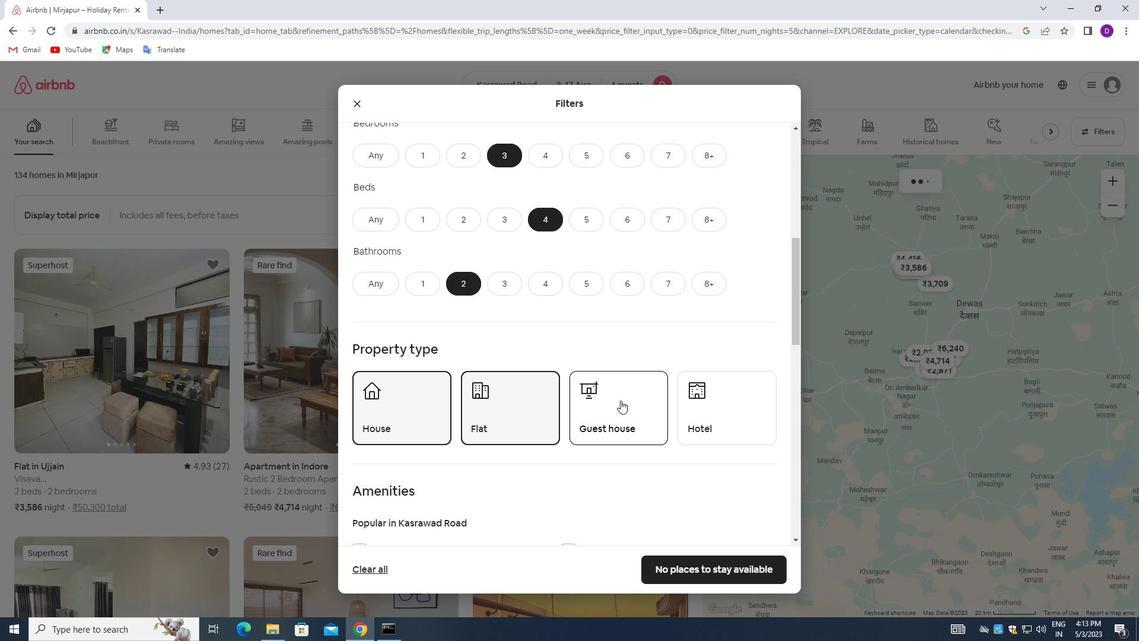 
Action: Mouse moved to (506, 360)
Screenshot: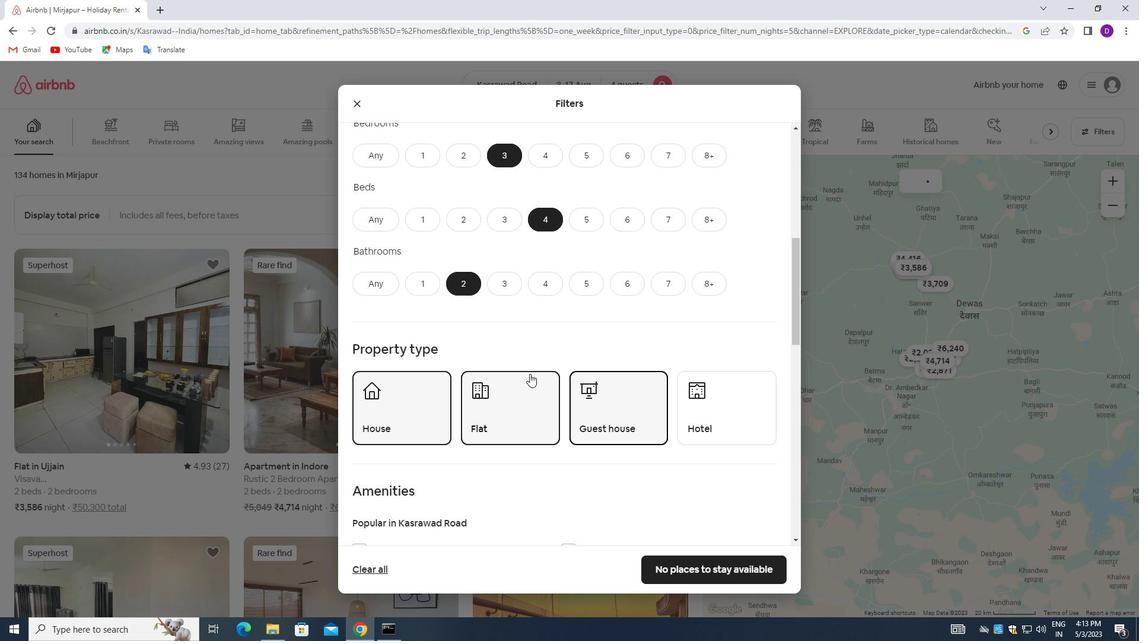 
Action: Mouse scrolled (506, 359) with delta (0, 0)
Screenshot: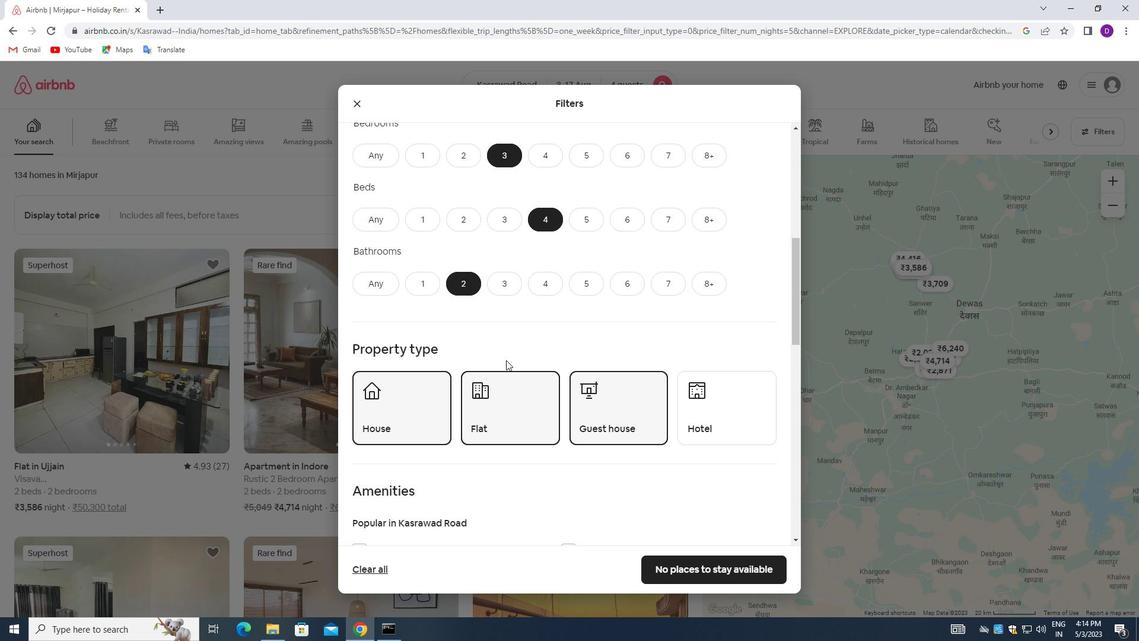 
Action: Mouse scrolled (506, 359) with delta (0, 0)
Screenshot: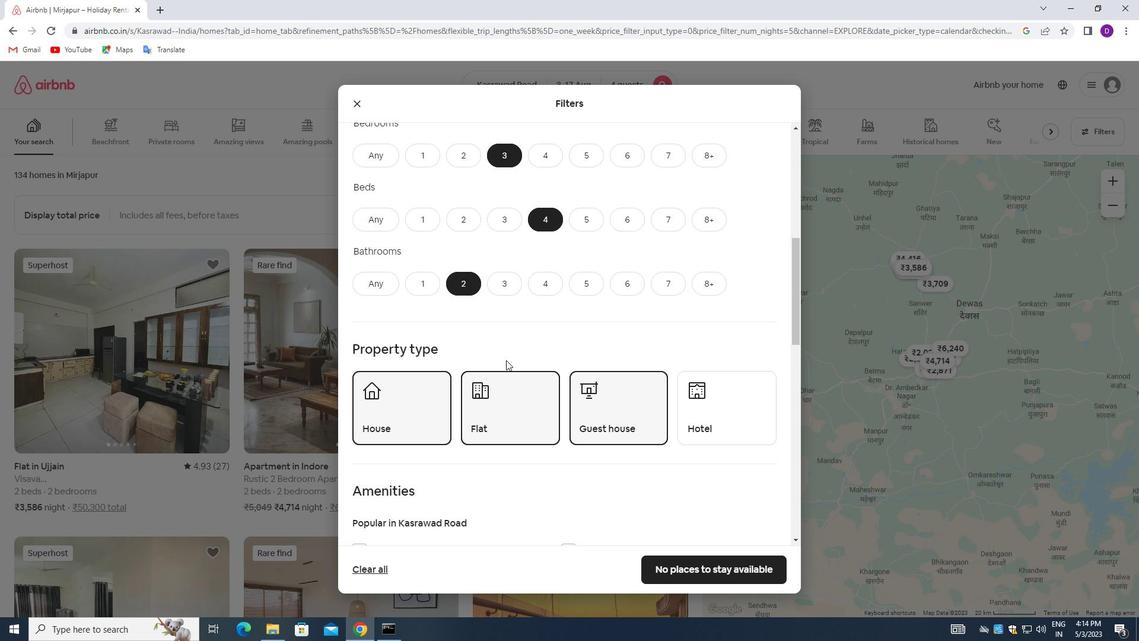 
Action: Mouse scrolled (506, 359) with delta (0, 0)
Screenshot: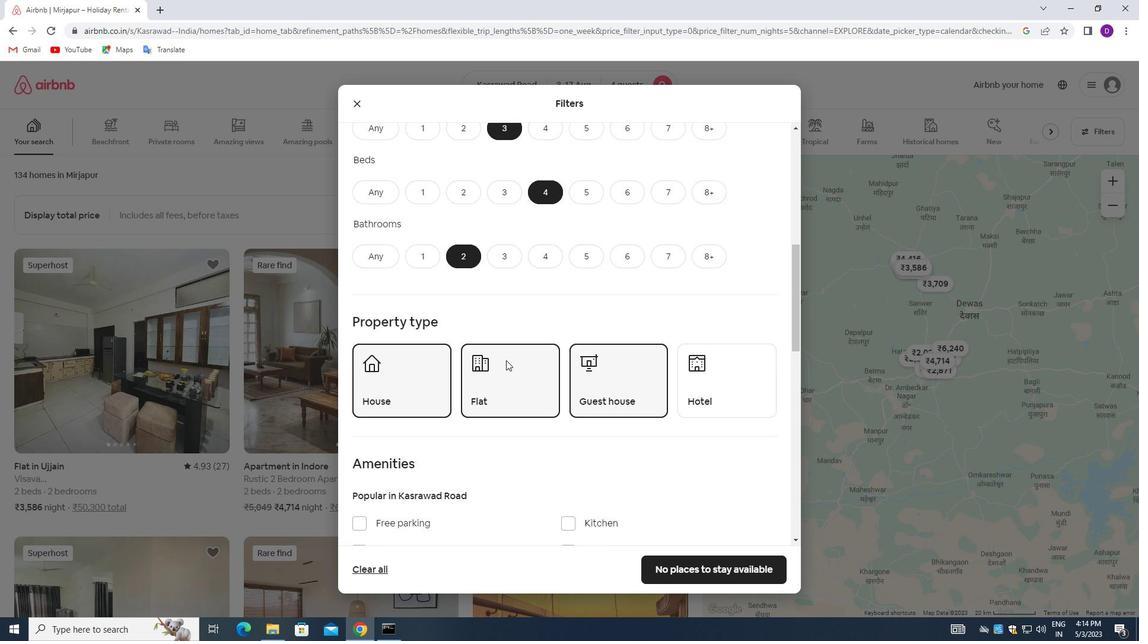 
Action: Mouse scrolled (506, 359) with delta (0, 0)
Screenshot: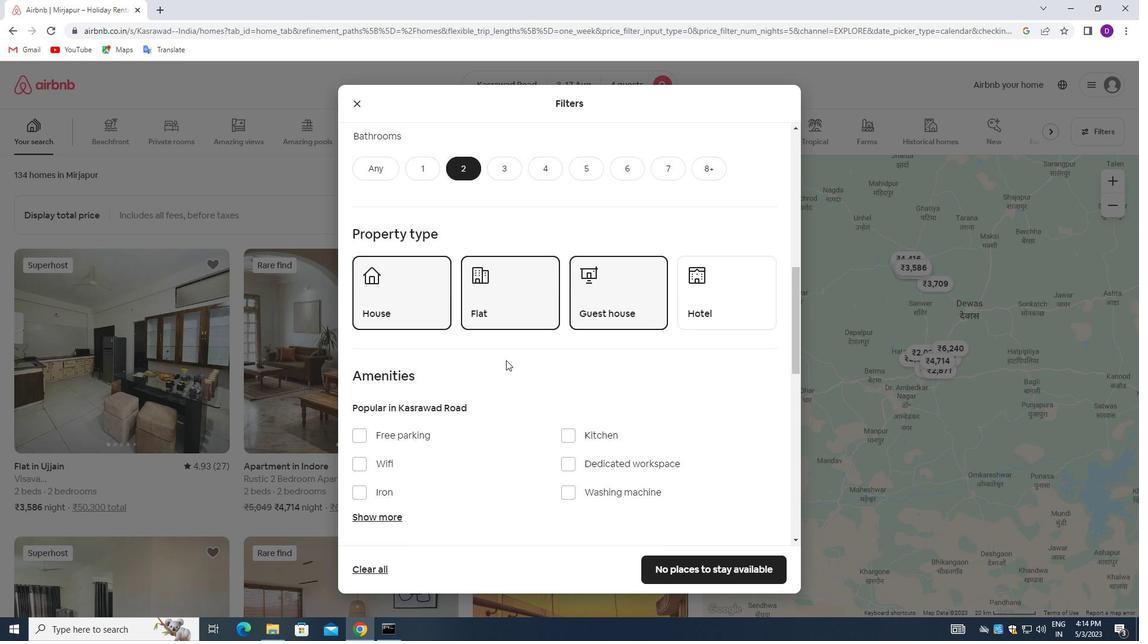 
Action: Mouse moved to (362, 343)
Screenshot: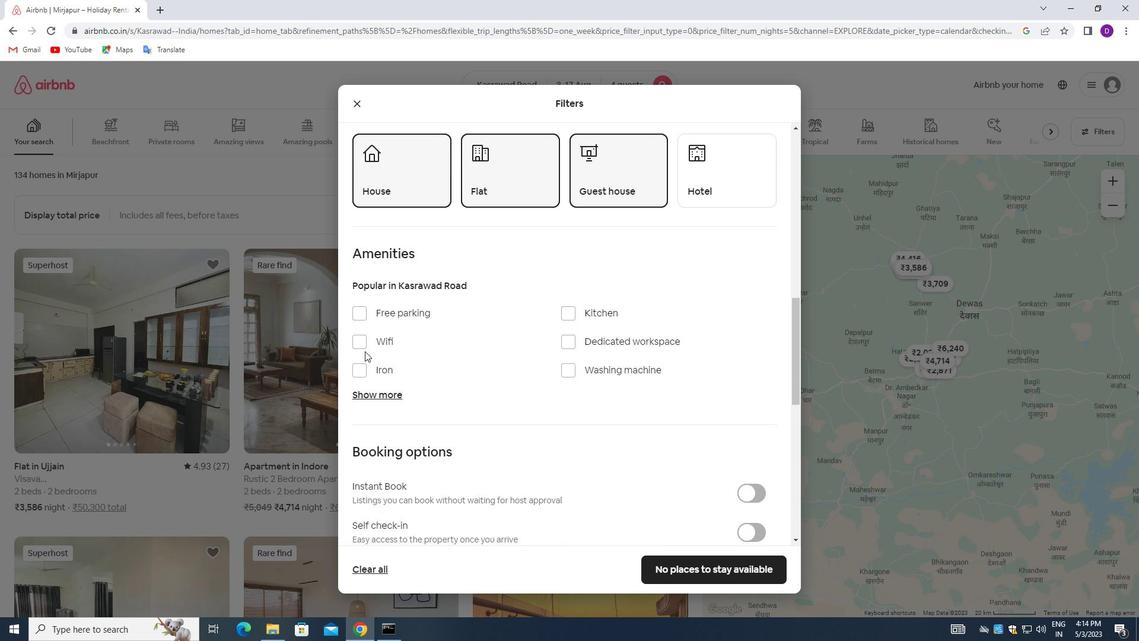 
Action: Mouse pressed left at (362, 343)
Screenshot: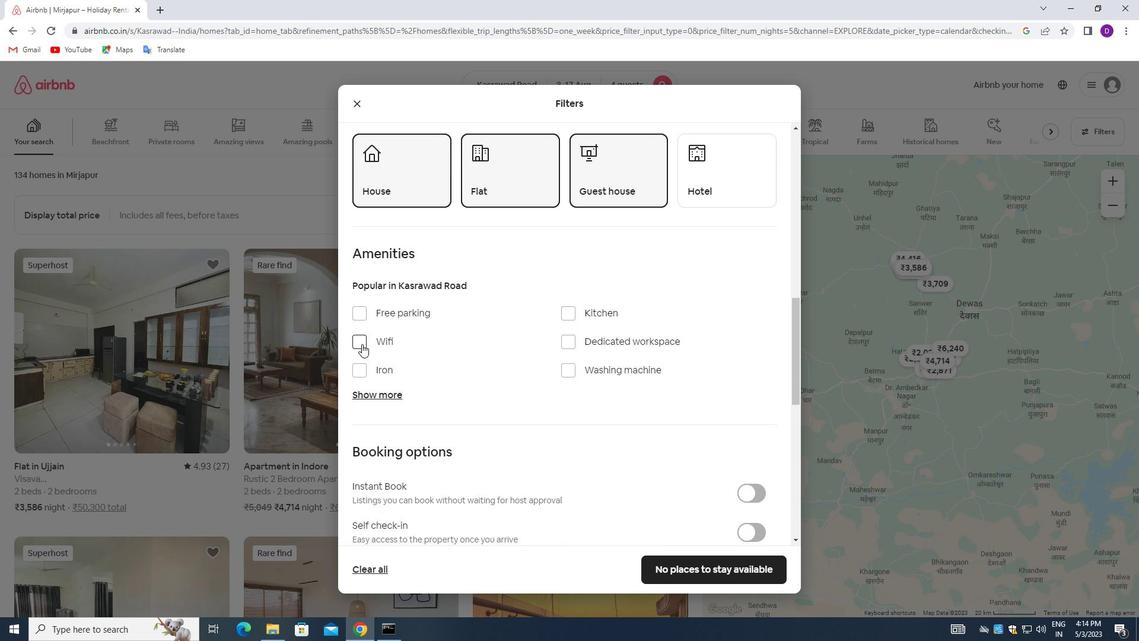 
Action: Mouse moved to (609, 405)
Screenshot: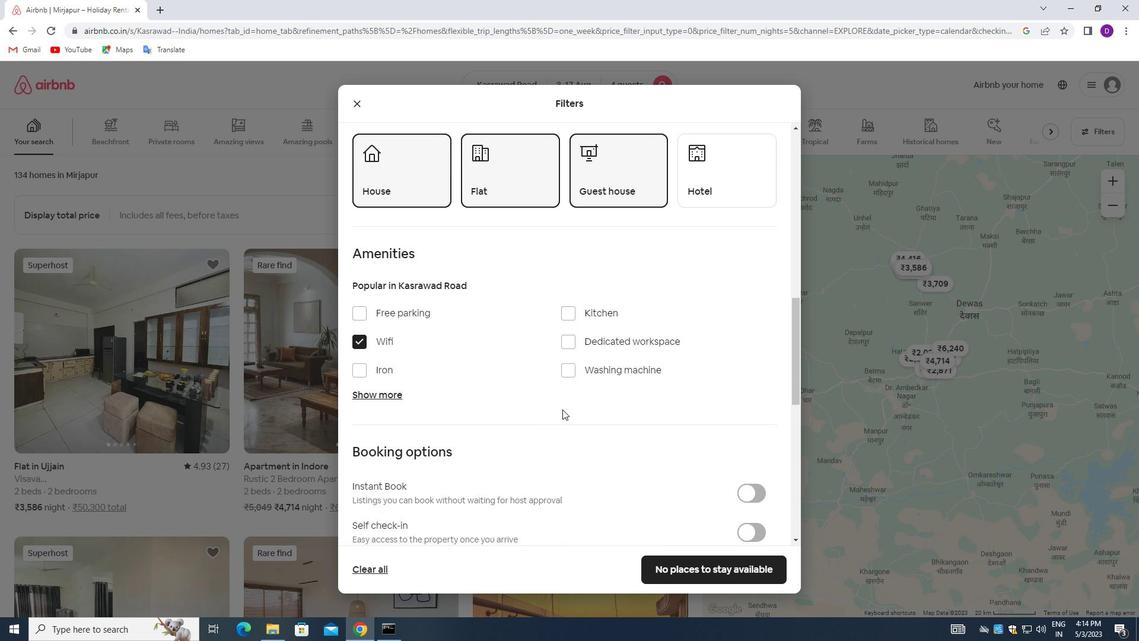 
Action: Mouse scrolled (609, 404) with delta (0, 0)
Screenshot: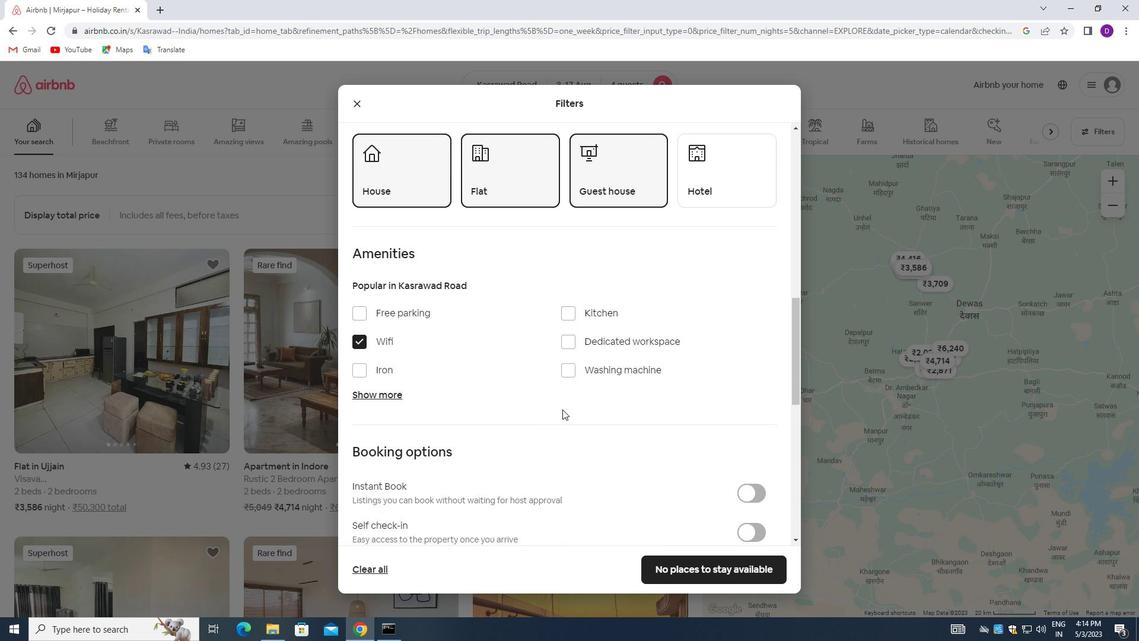 
Action: Mouse moved to (609, 405)
Screenshot: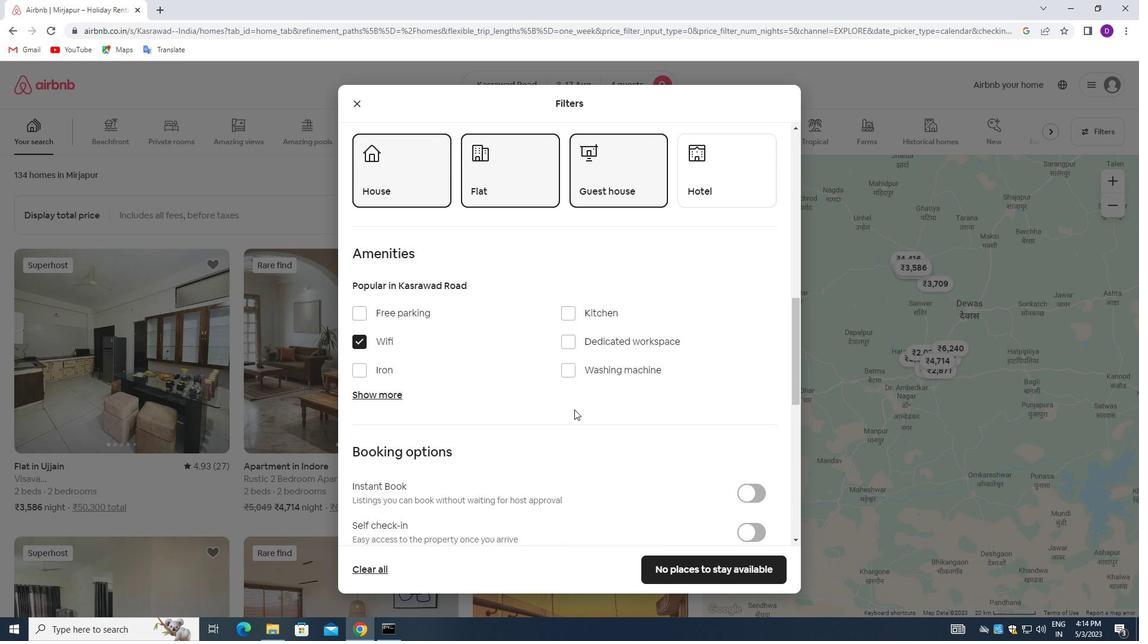 
Action: Mouse scrolled (609, 404) with delta (0, 0)
Screenshot: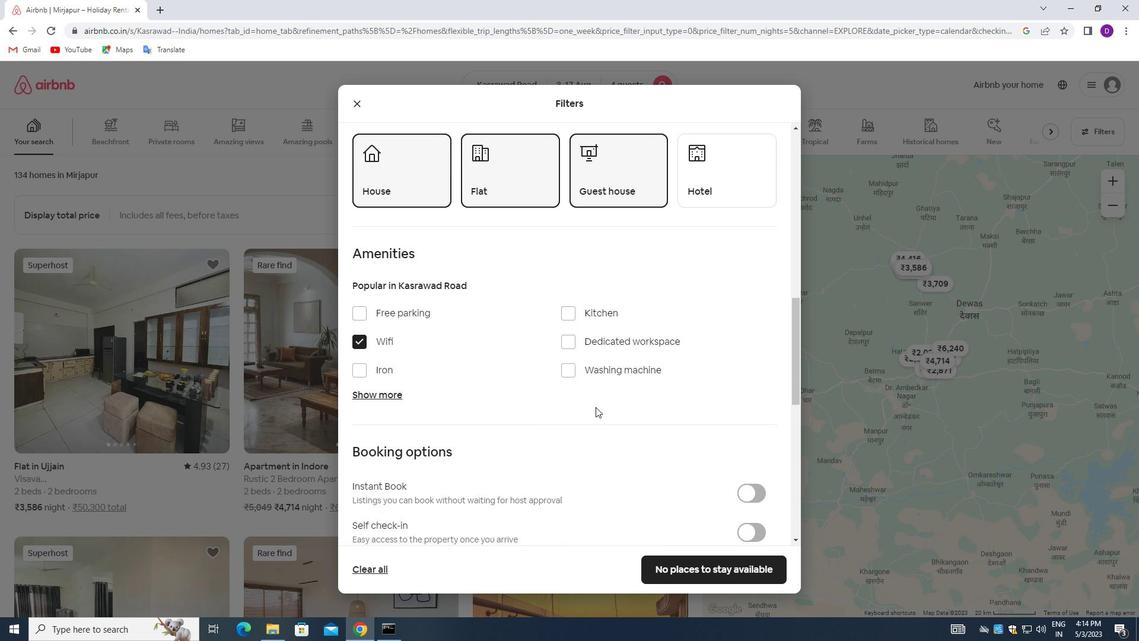 
Action: Mouse moved to (752, 412)
Screenshot: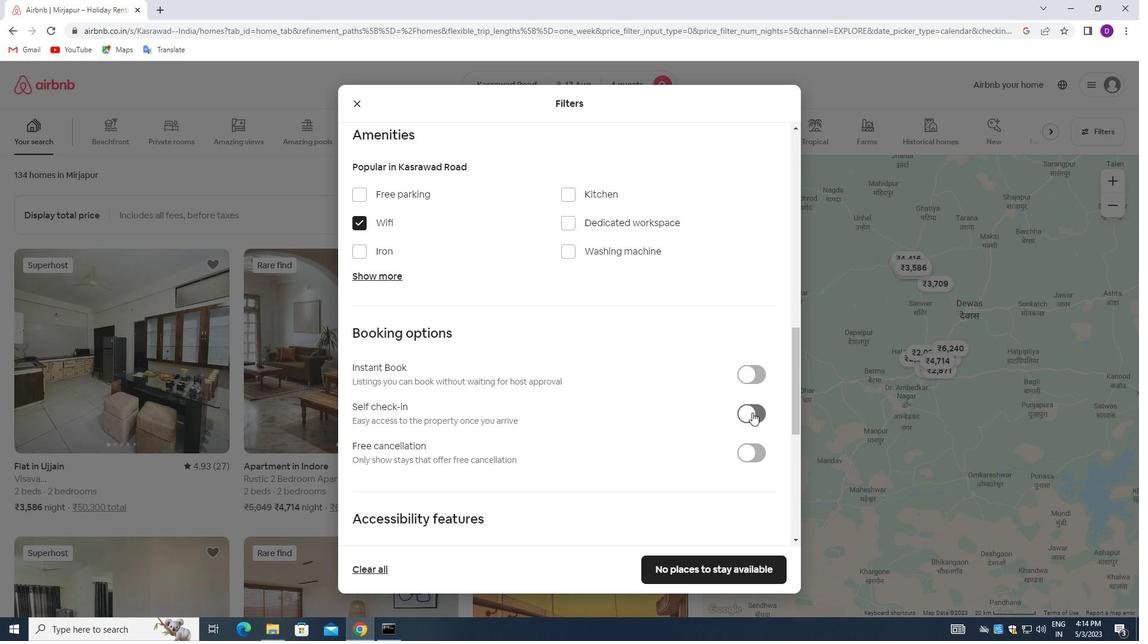 
Action: Mouse pressed left at (752, 412)
Screenshot: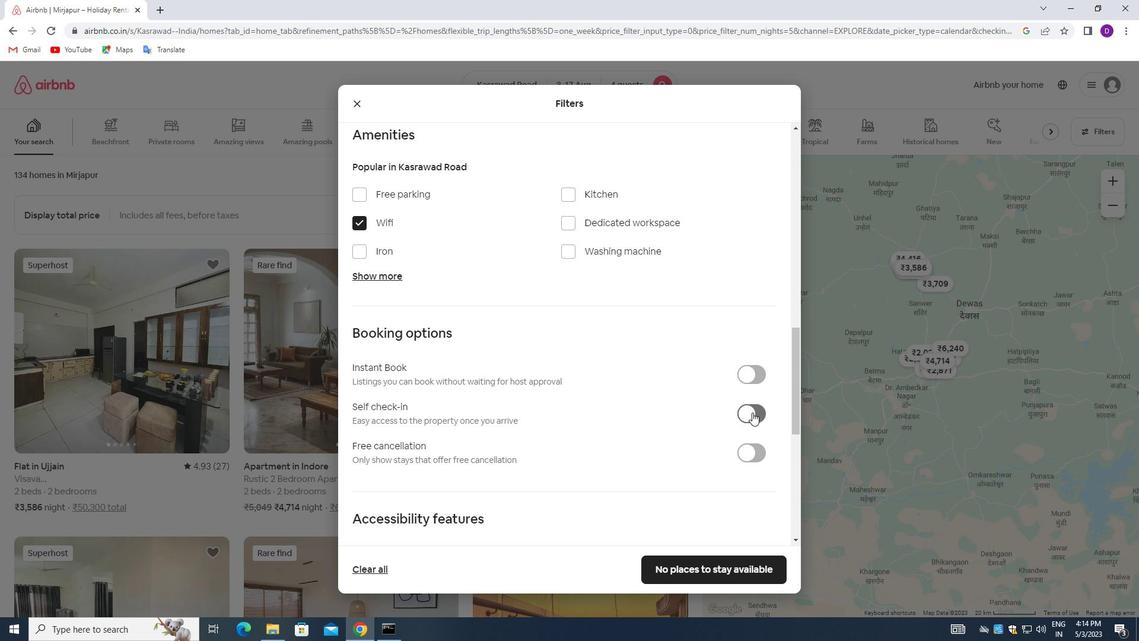 
Action: Mouse moved to (582, 367)
Screenshot: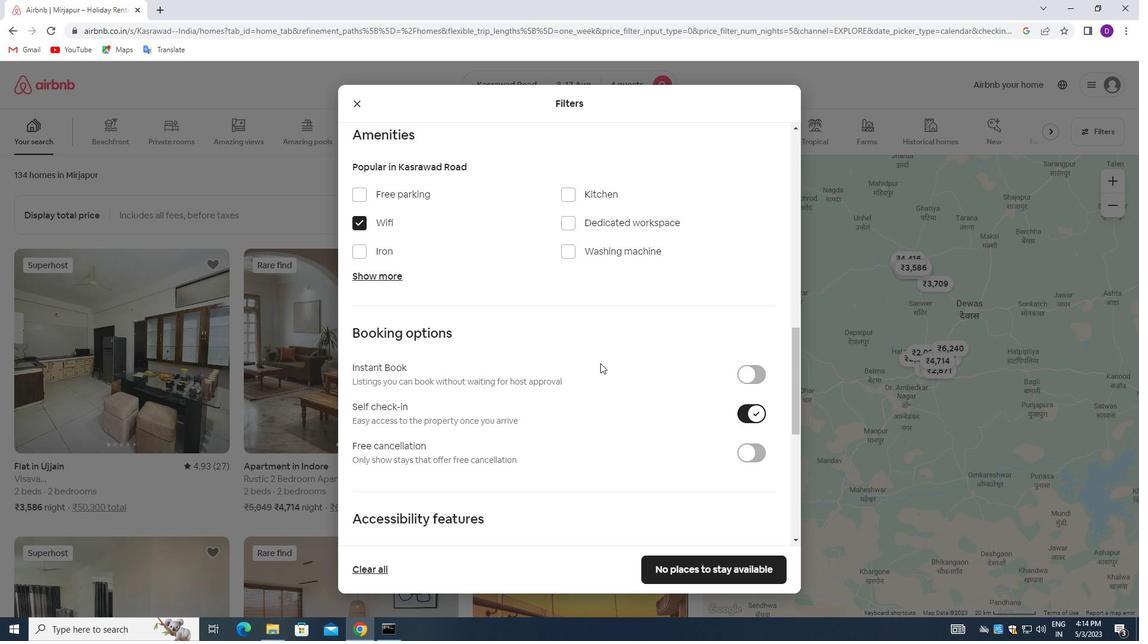 
Action: Mouse scrolled (582, 366) with delta (0, 0)
Screenshot: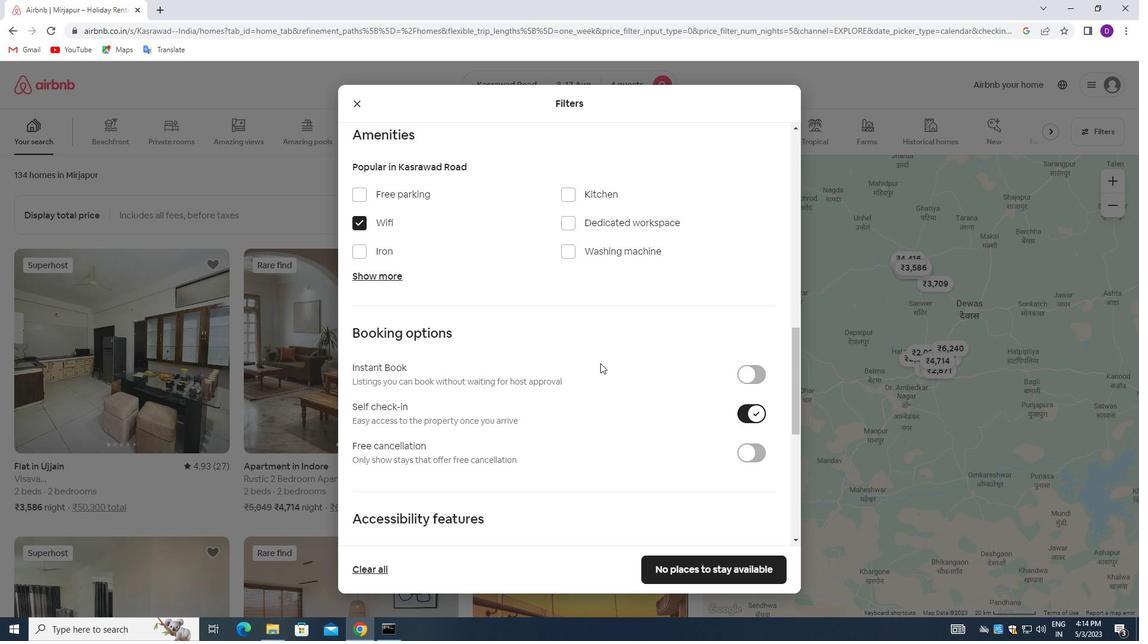
Action: Mouse moved to (573, 371)
Screenshot: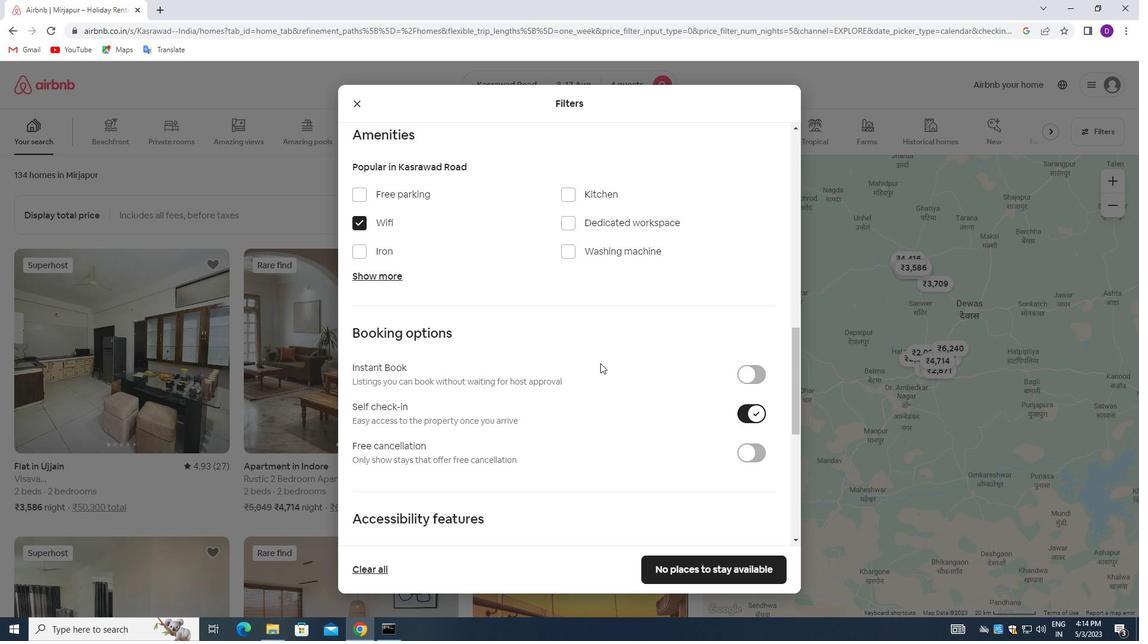 
Action: Mouse scrolled (573, 370) with delta (0, 0)
Screenshot: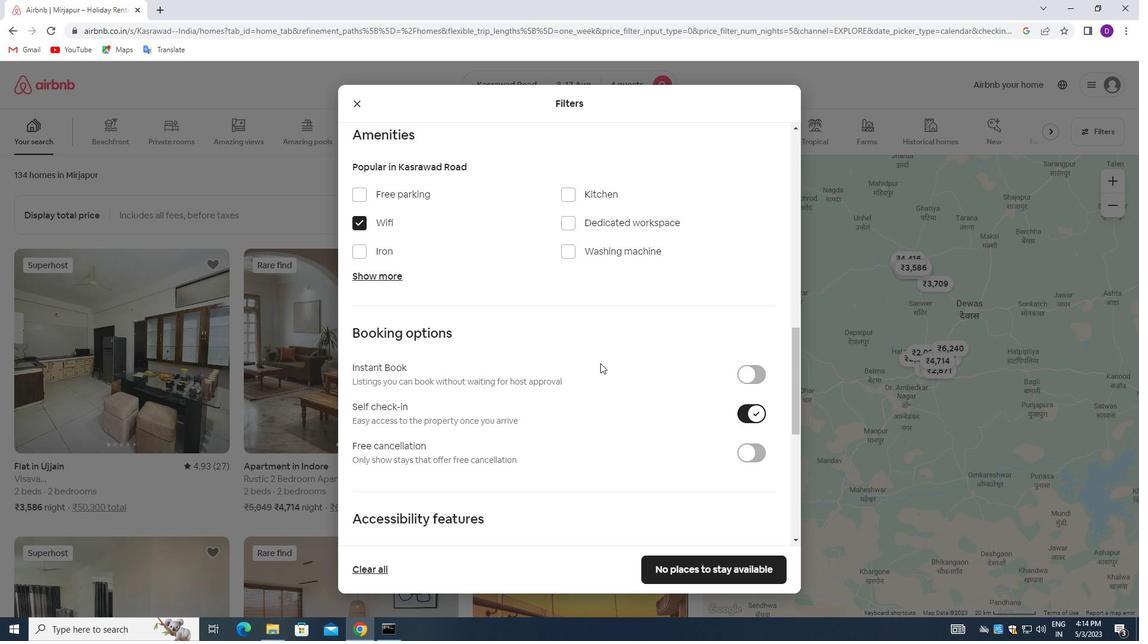 
Action: Mouse moved to (572, 371)
Screenshot: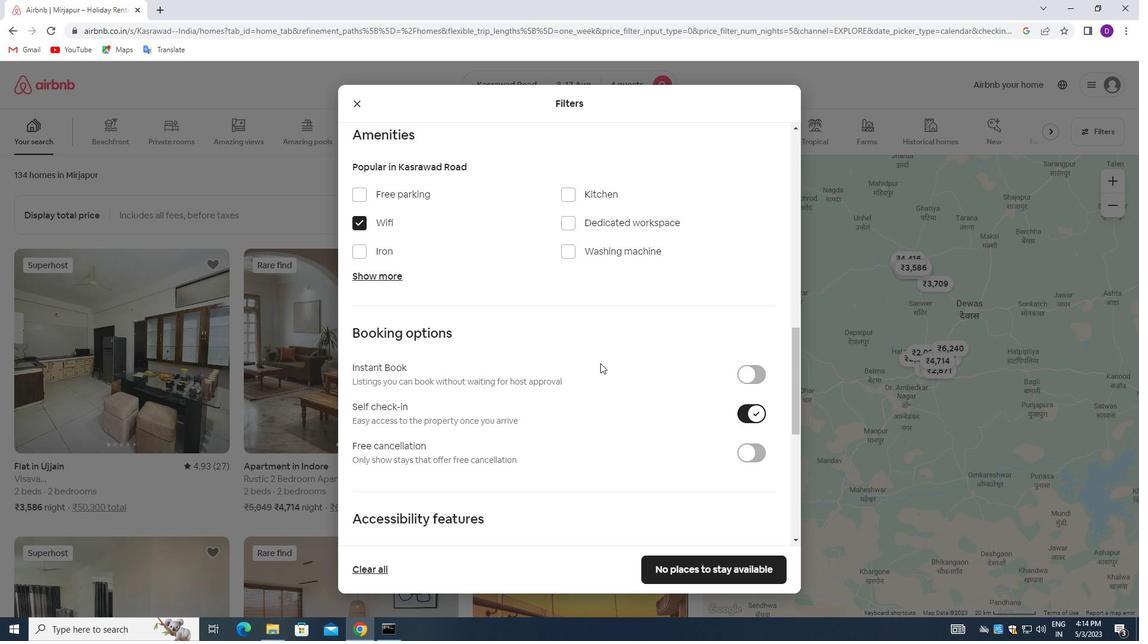 
Action: Mouse scrolled (572, 370) with delta (0, 0)
Screenshot: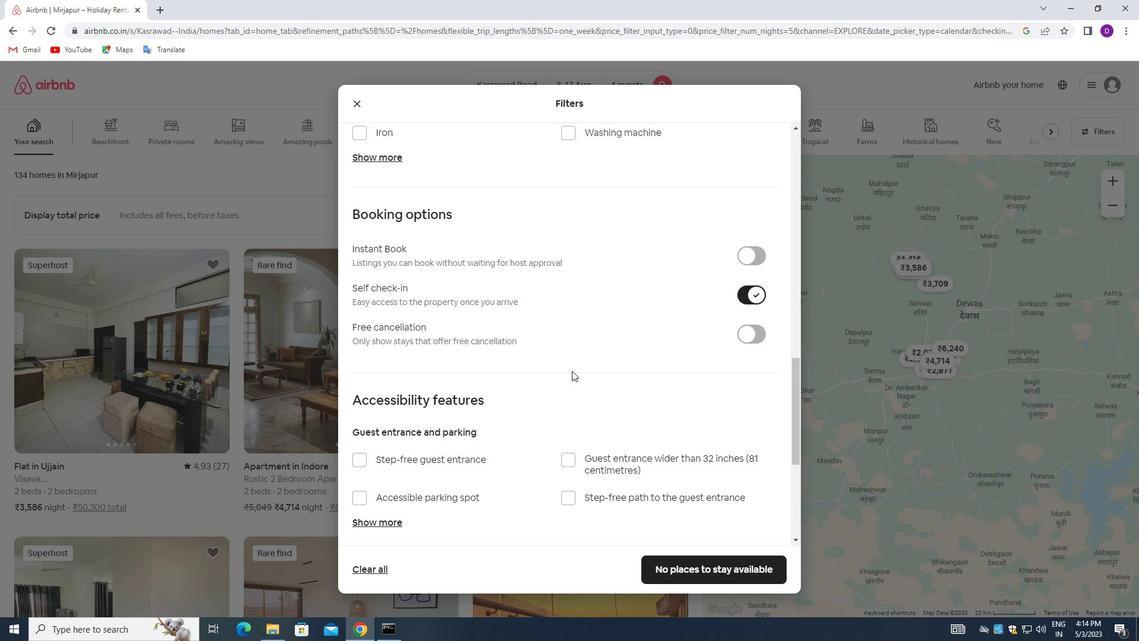 
Action: Mouse scrolled (572, 370) with delta (0, 0)
Screenshot: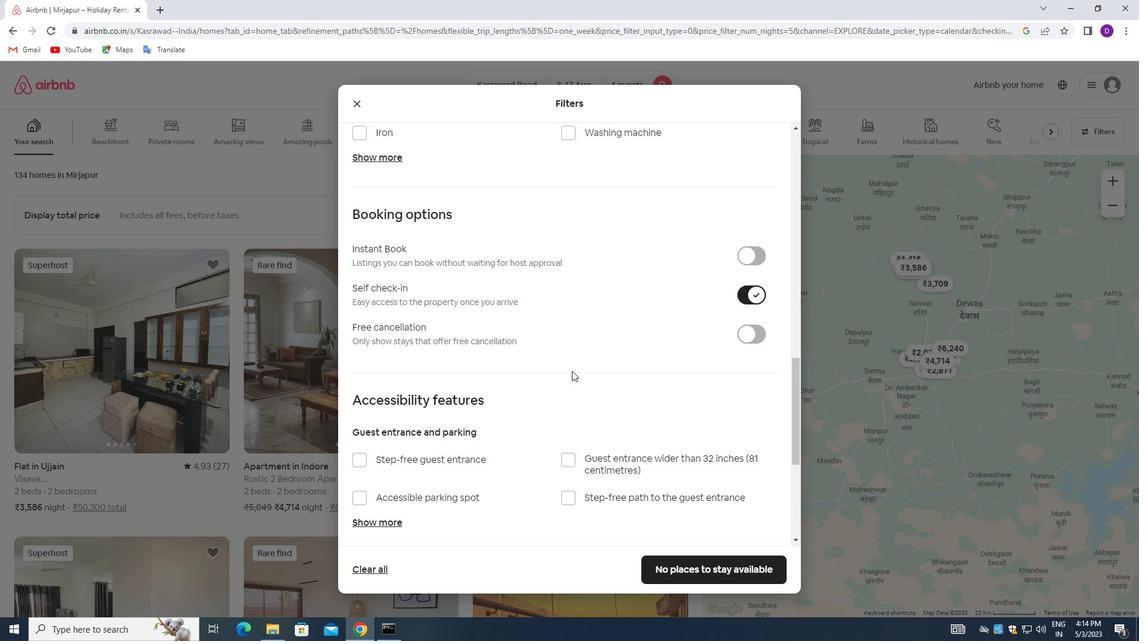 
Action: Mouse scrolled (572, 370) with delta (0, 0)
Screenshot: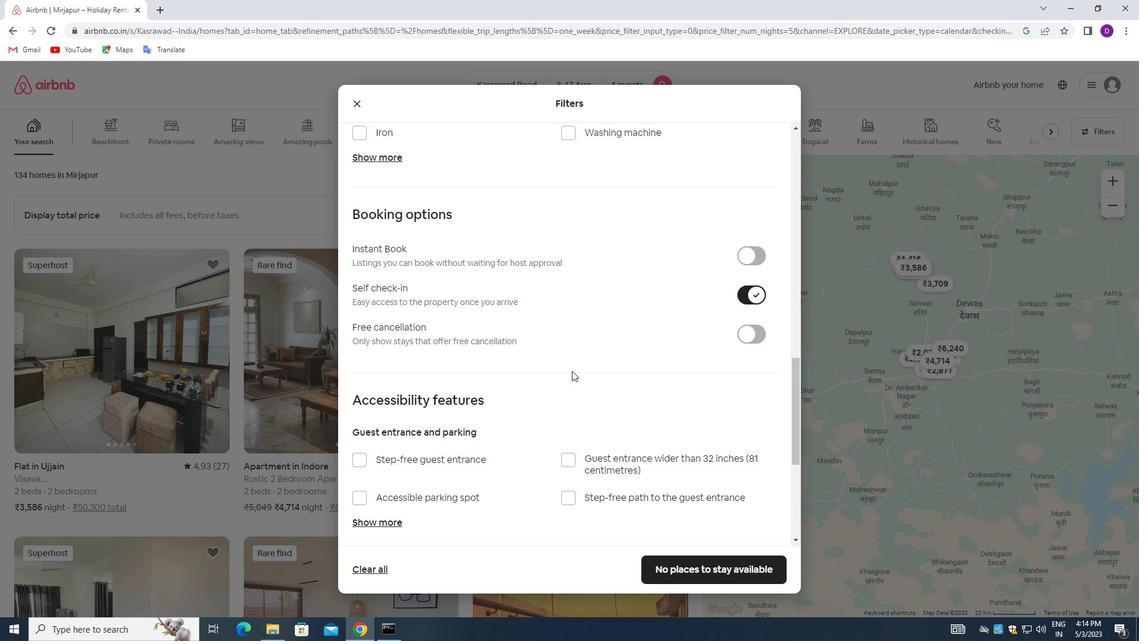 
Action: Mouse scrolled (572, 370) with delta (0, 0)
Screenshot: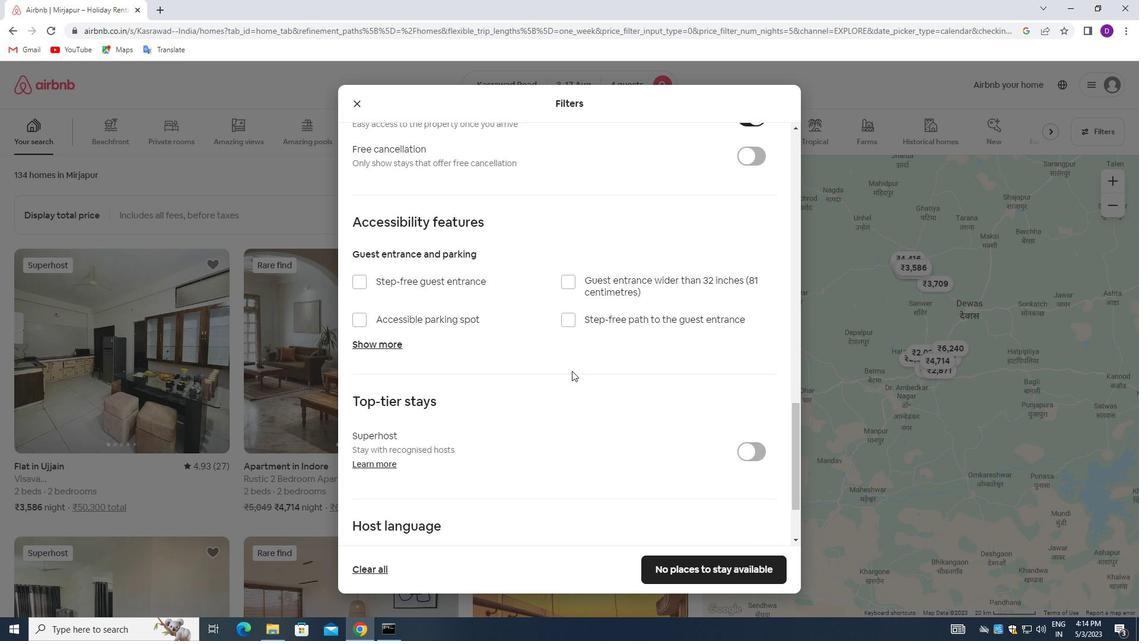 
Action: Mouse scrolled (572, 370) with delta (0, 0)
Screenshot: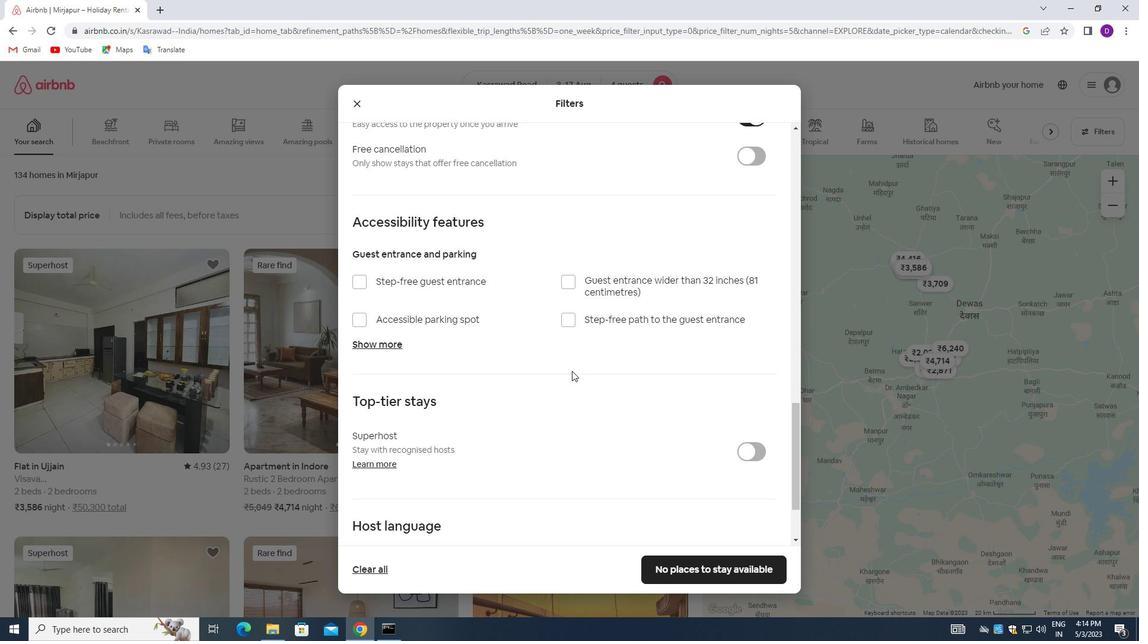 
Action: Mouse scrolled (572, 370) with delta (0, 0)
Screenshot: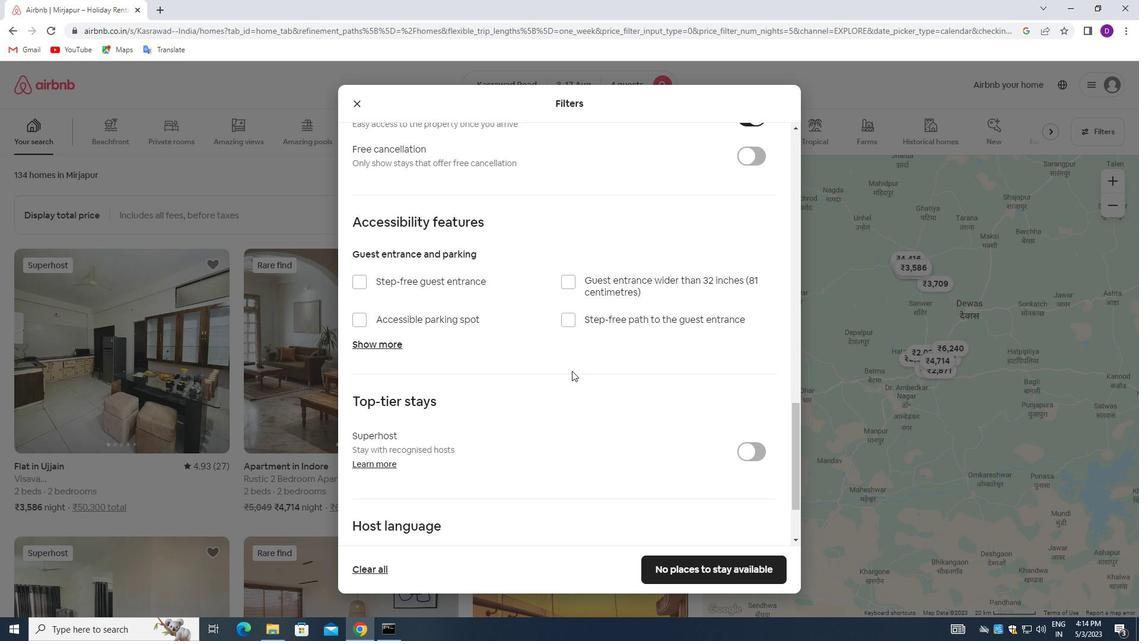 
Action: Mouse scrolled (572, 370) with delta (0, 0)
Screenshot: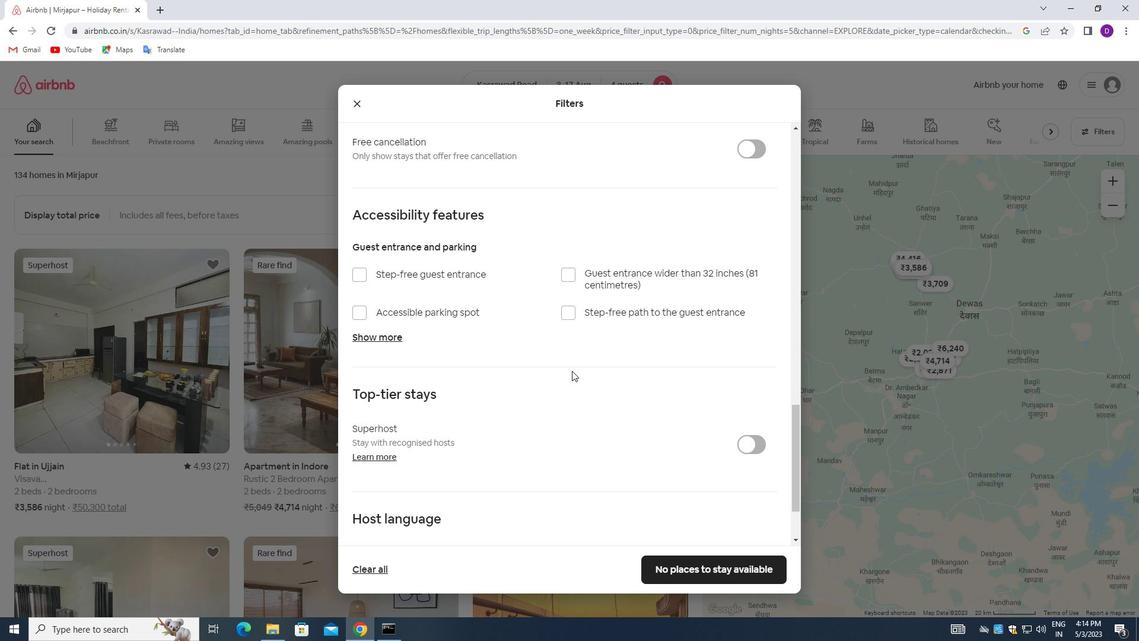 
Action: Mouse scrolled (572, 370) with delta (0, 0)
Screenshot: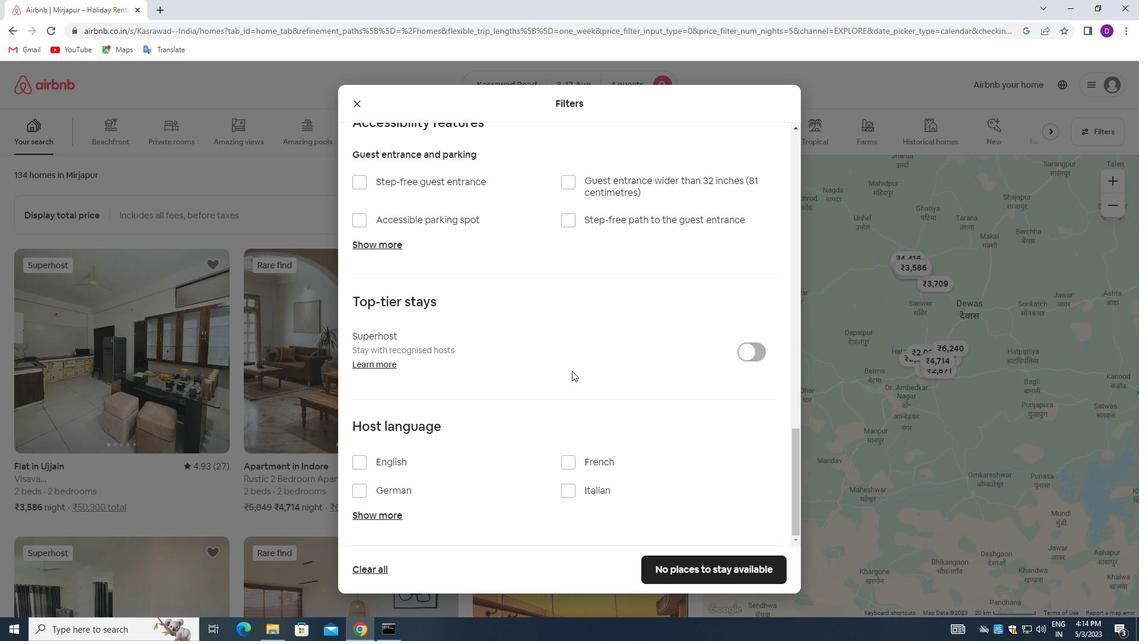 
Action: Mouse scrolled (572, 370) with delta (0, 0)
Screenshot: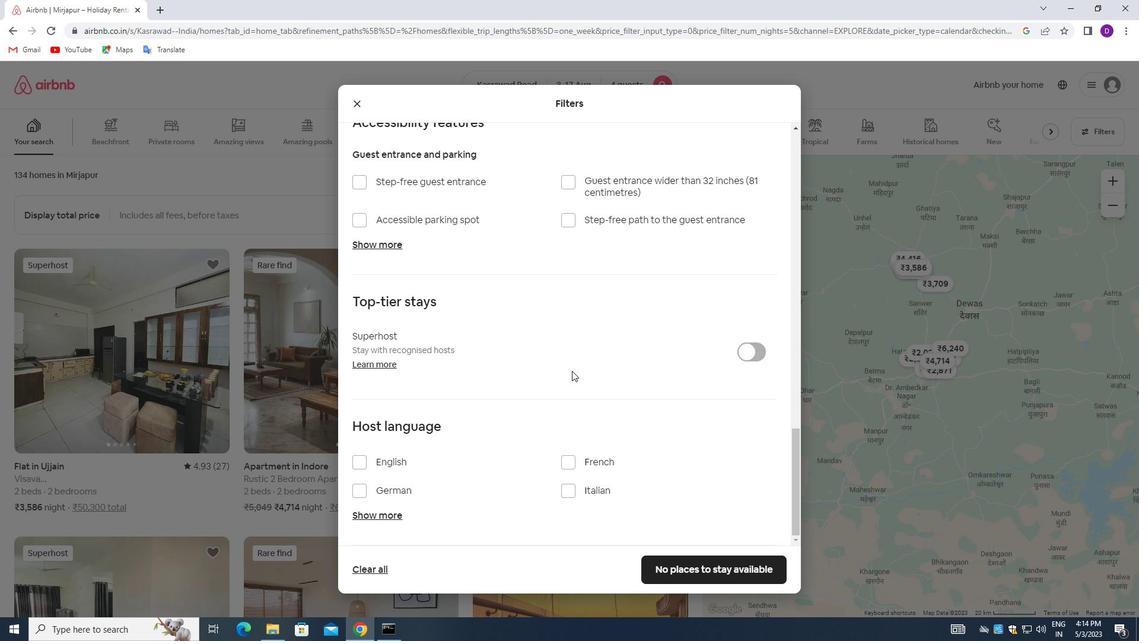 
Action: Mouse moved to (356, 461)
Screenshot: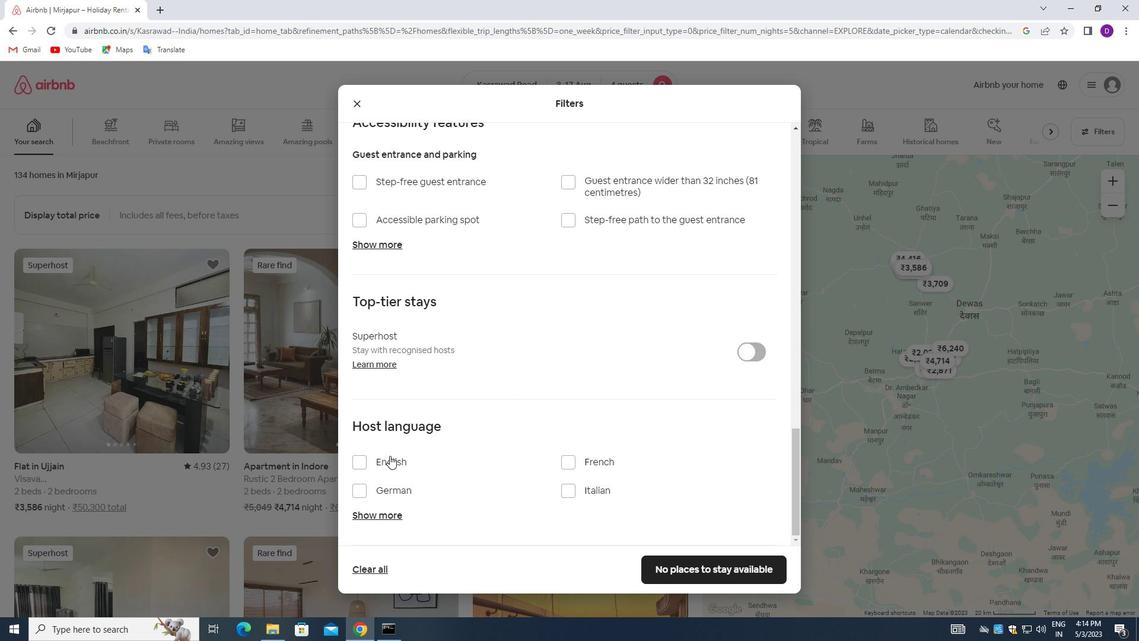 
Action: Mouse pressed left at (356, 461)
Screenshot: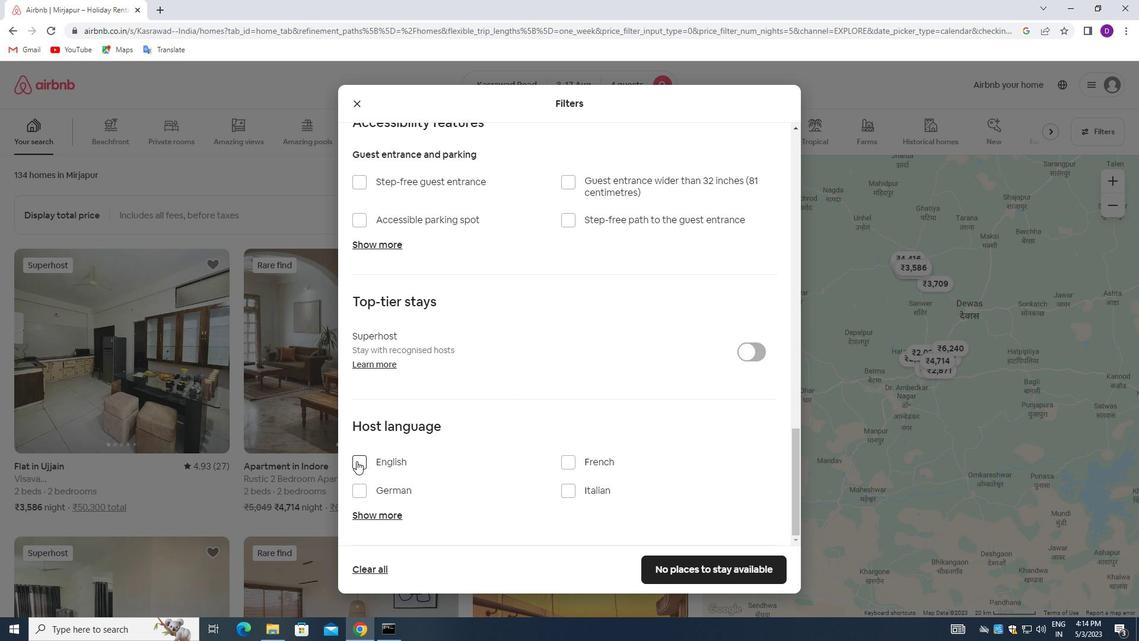 
Action: Mouse moved to (670, 568)
Screenshot: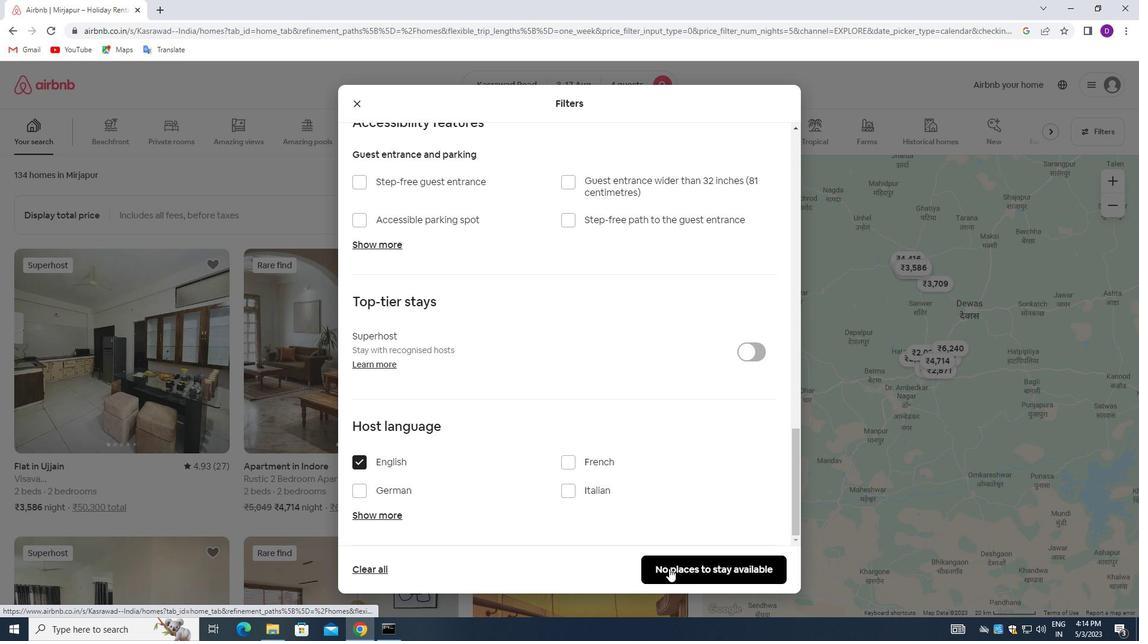 
Action: Mouse pressed left at (670, 568)
Screenshot: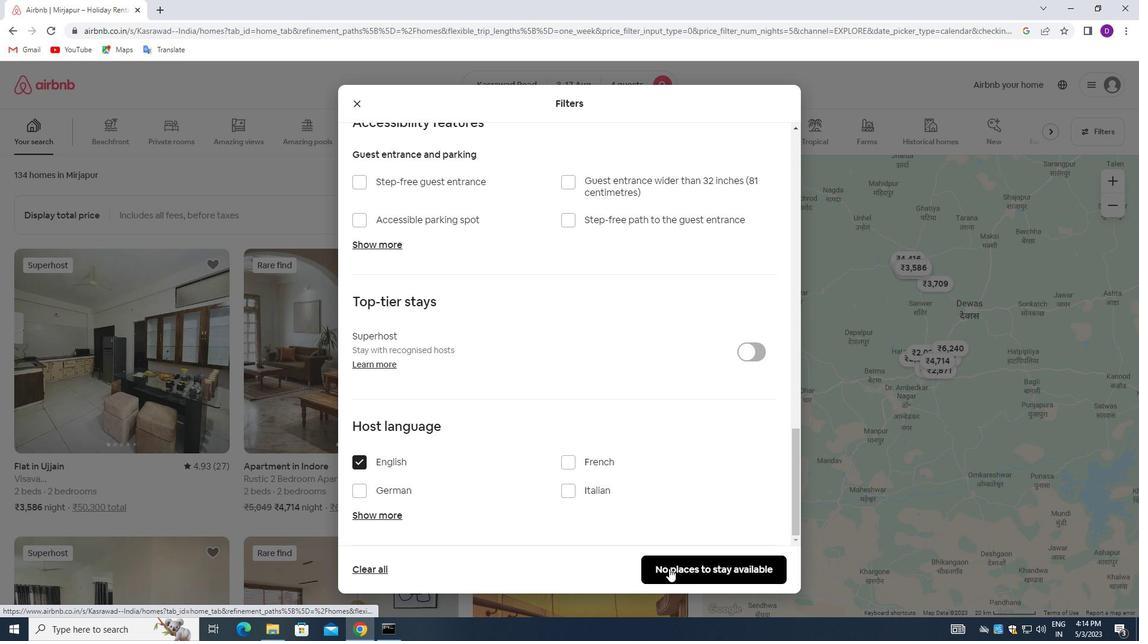 
Action: Mouse moved to (670, 568)
Screenshot: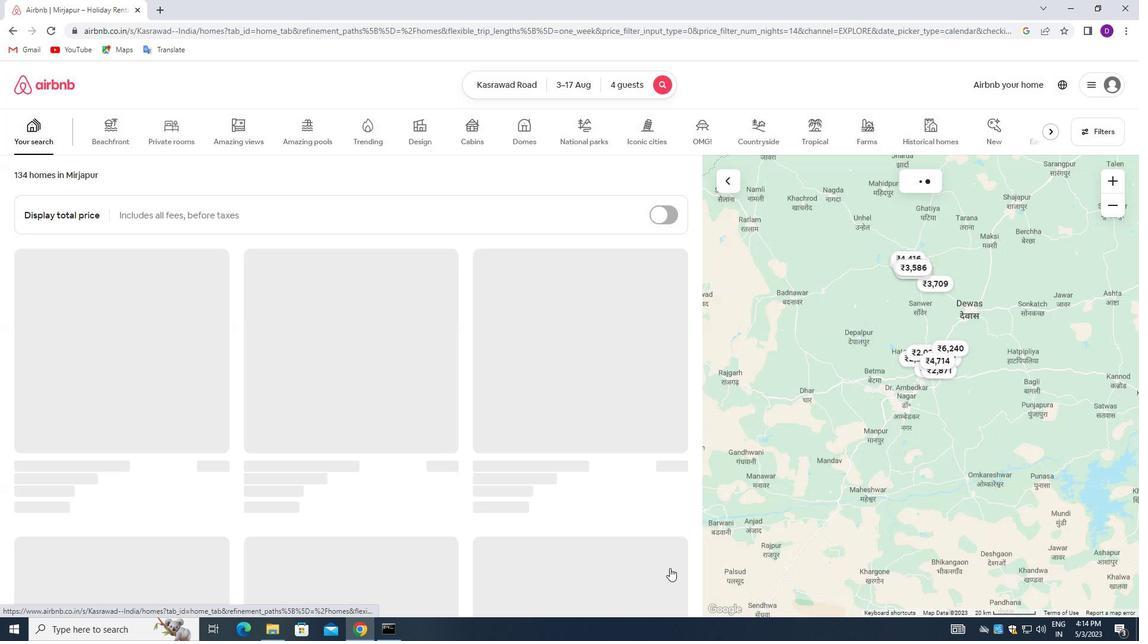
